 Task: Find connections with filter location Pierrefitte-sur-Seine with filter topic #Onlineadvertisingwith filter profile language Spanish with filter current company FactSet with filter school Shri Shankarlal Sundarbai Shasun Jain College for Women with filter industry Internet News with filter service category Date Entry with filter keywords title Assistant Manager
Action: Mouse moved to (494, 90)
Screenshot: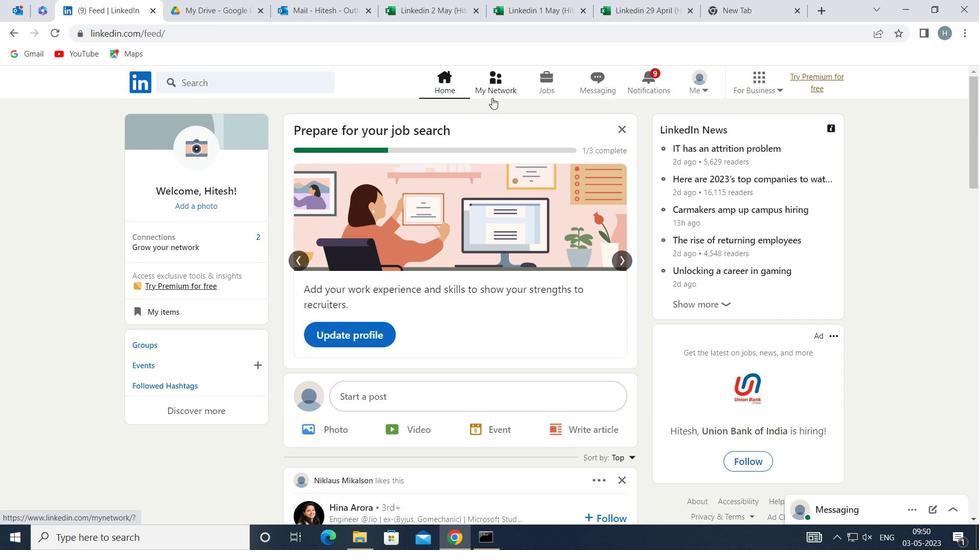 
Action: Mouse pressed left at (494, 90)
Screenshot: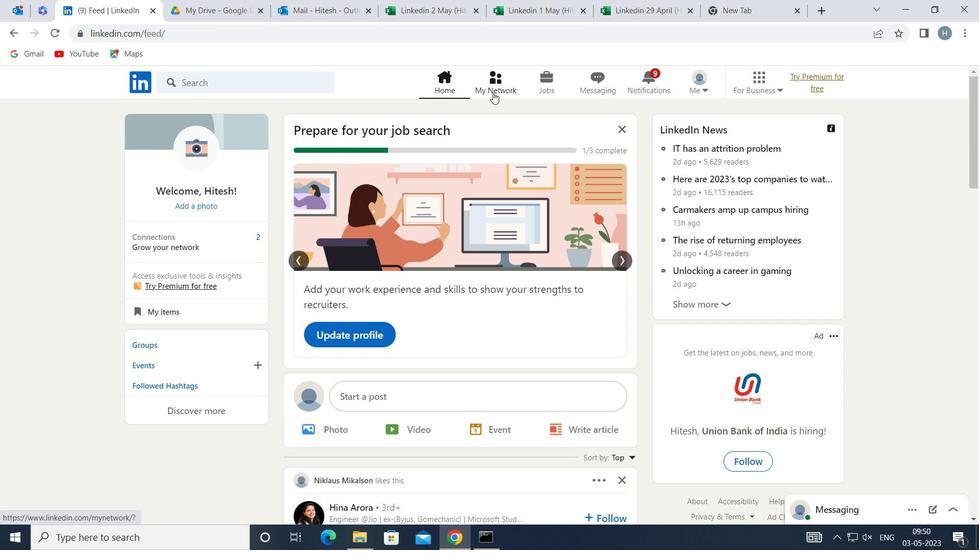 
Action: Mouse moved to (291, 154)
Screenshot: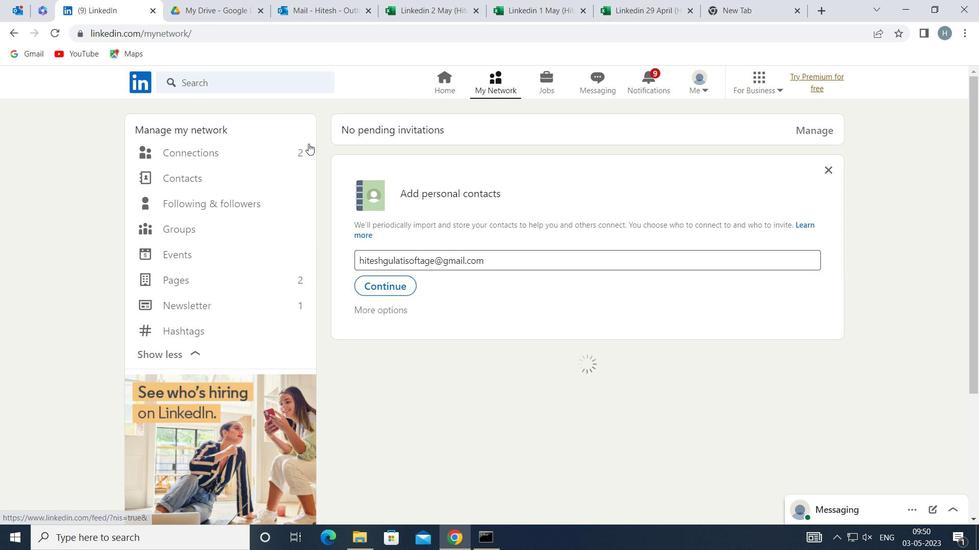 
Action: Mouse pressed left at (291, 154)
Screenshot: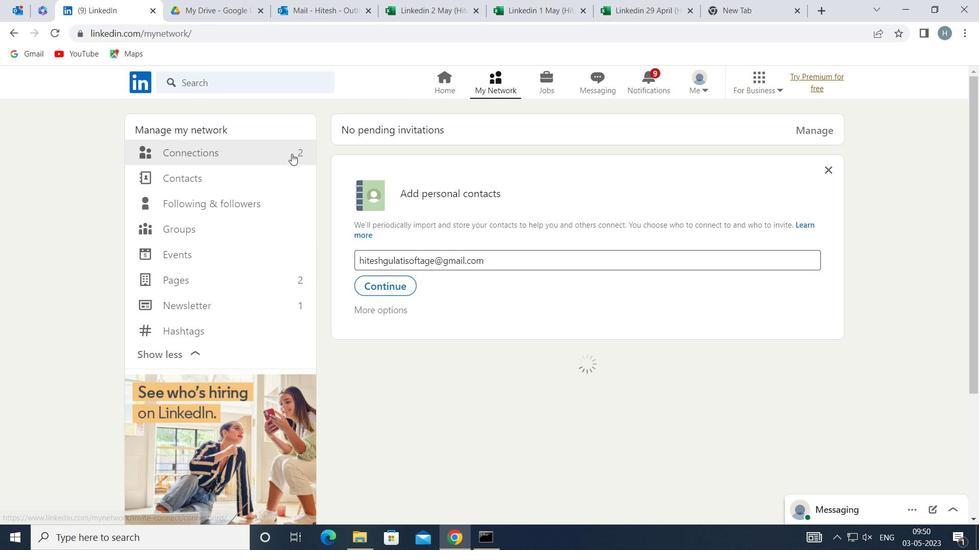 
Action: Mouse moved to (562, 154)
Screenshot: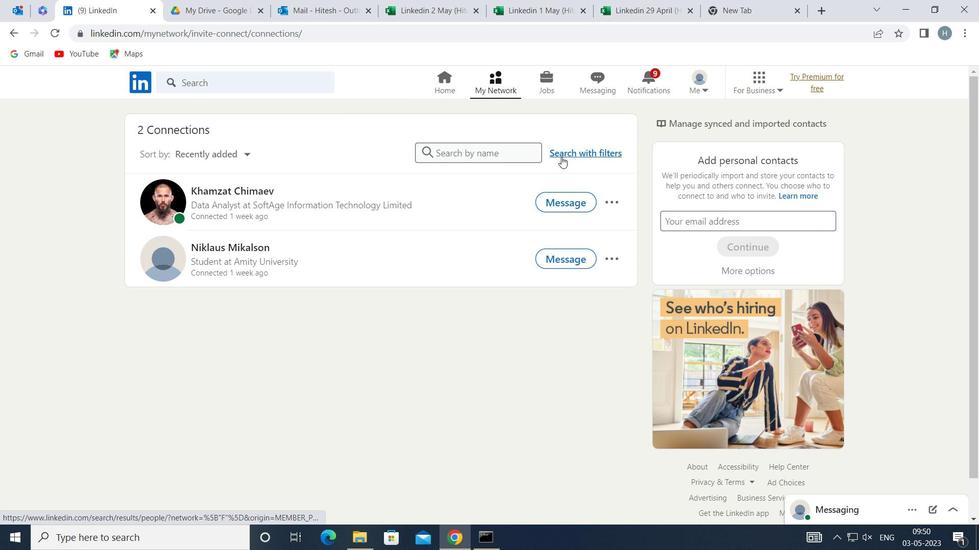 
Action: Mouse pressed left at (562, 154)
Screenshot: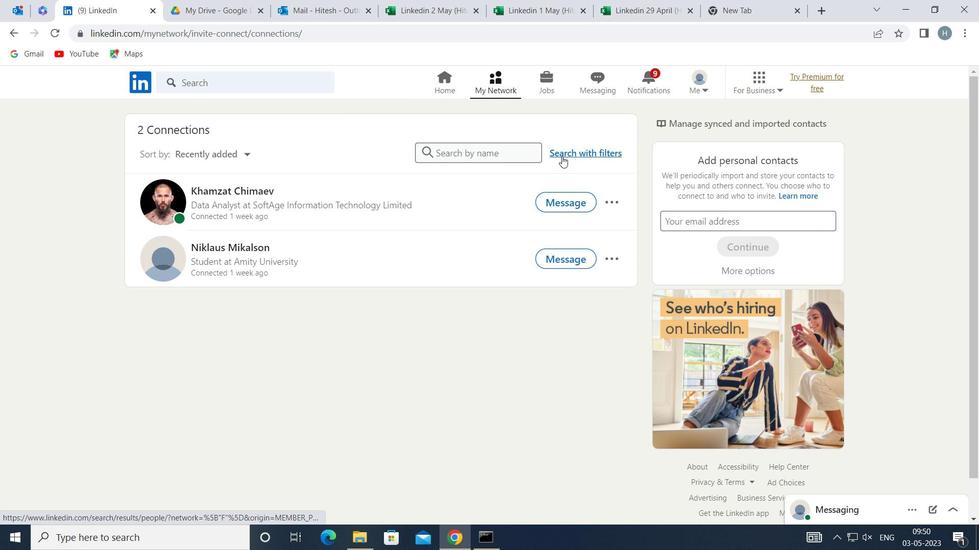 
Action: Mouse moved to (540, 124)
Screenshot: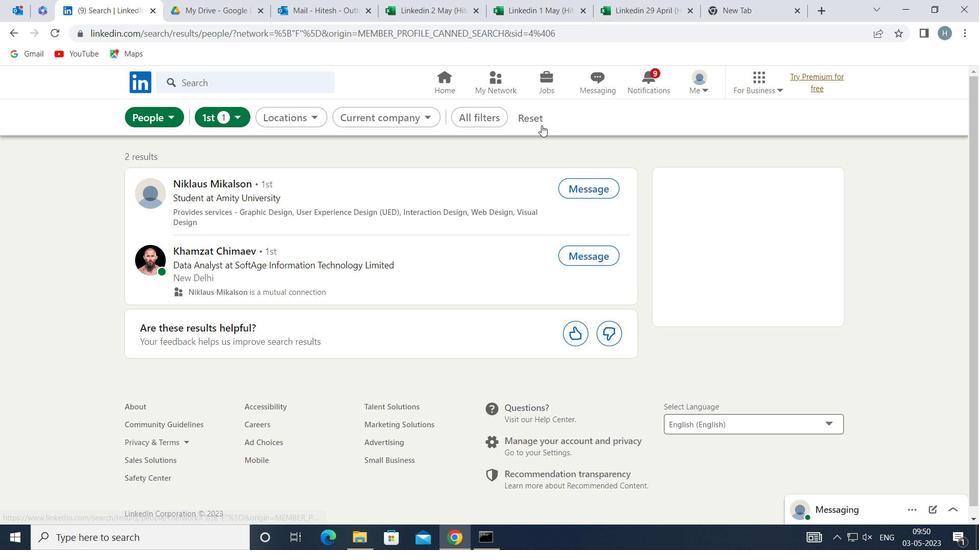 
Action: Mouse pressed left at (540, 124)
Screenshot: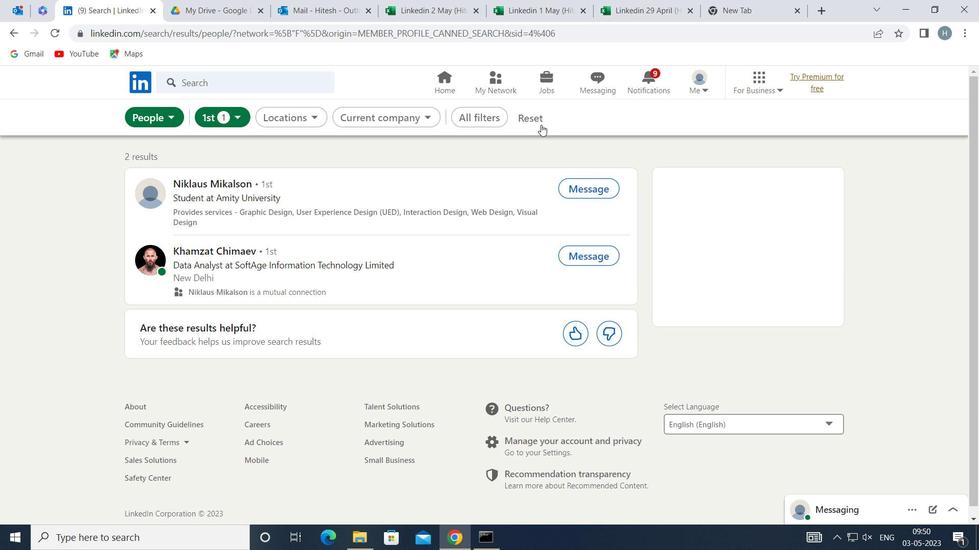 
Action: Mouse moved to (519, 120)
Screenshot: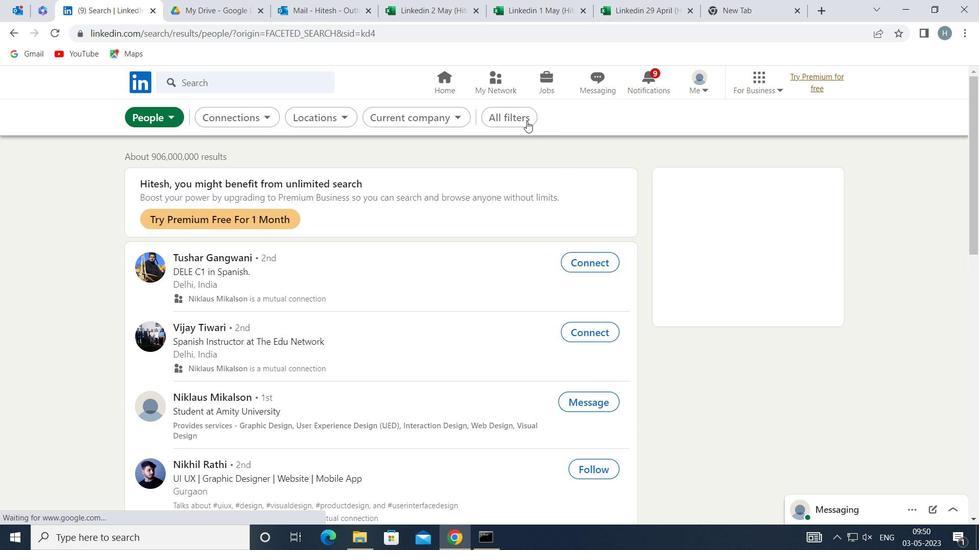 
Action: Mouse pressed left at (519, 120)
Screenshot: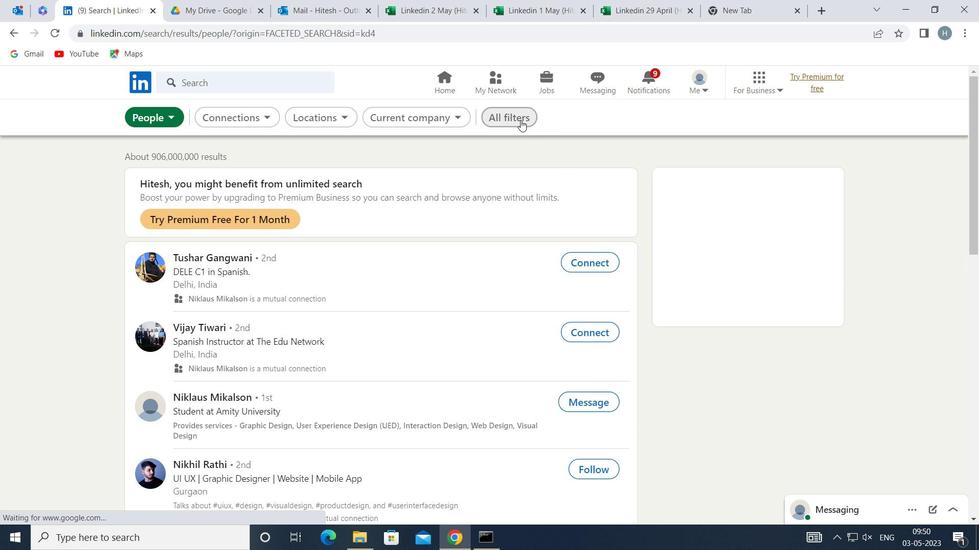 
Action: Mouse moved to (748, 294)
Screenshot: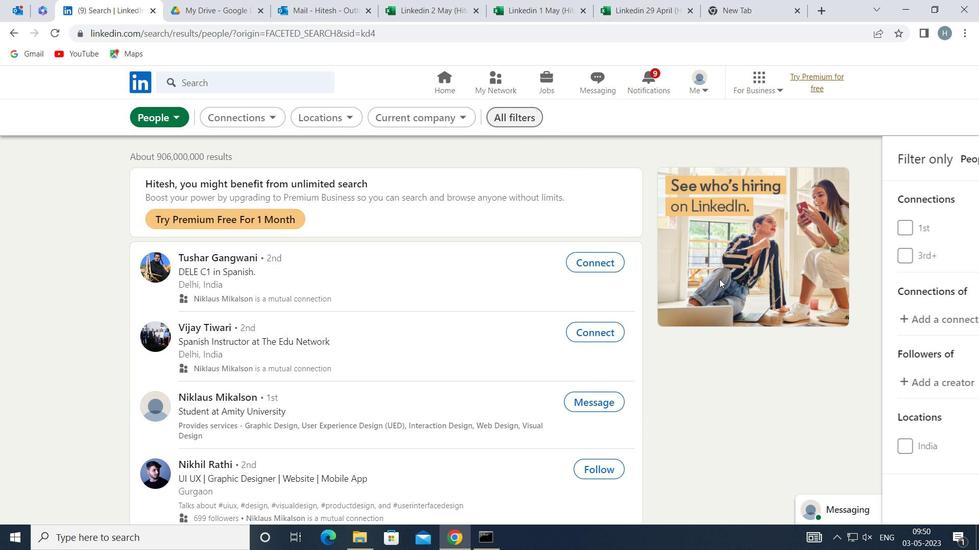 
Action: Mouse scrolled (748, 294) with delta (0, 0)
Screenshot: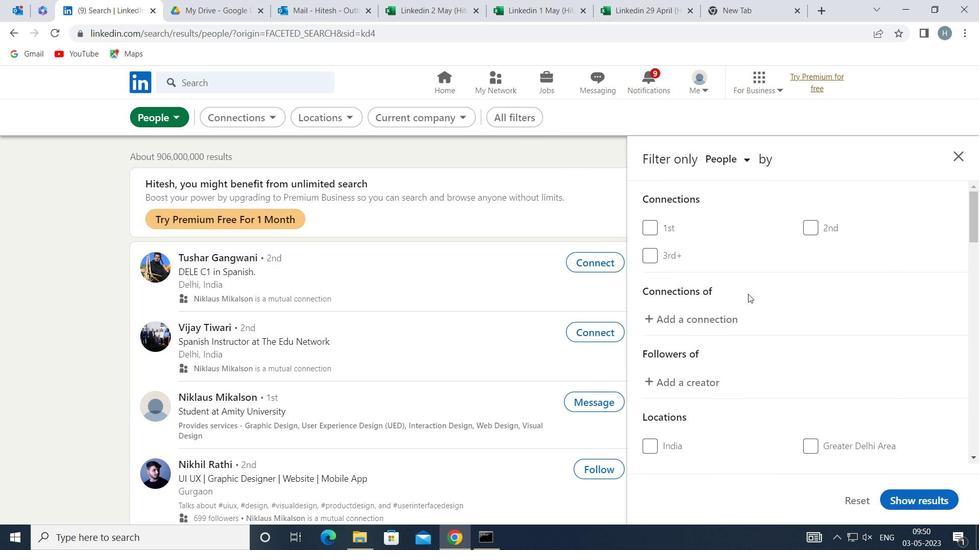 
Action: Mouse scrolled (748, 294) with delta (0, 0)
Screenshot: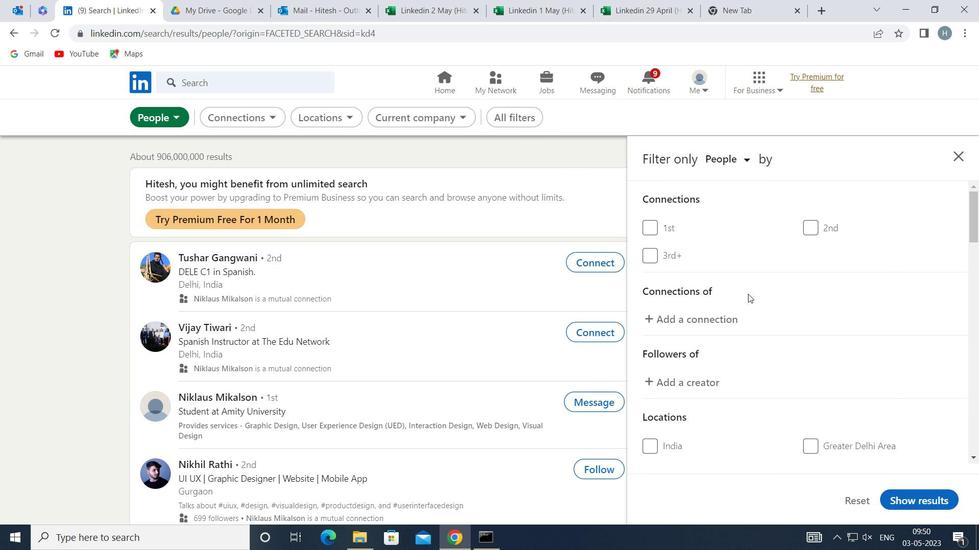 
Action: Mouse scrolled (748, 294) with delta (0, 0)
Screenshot: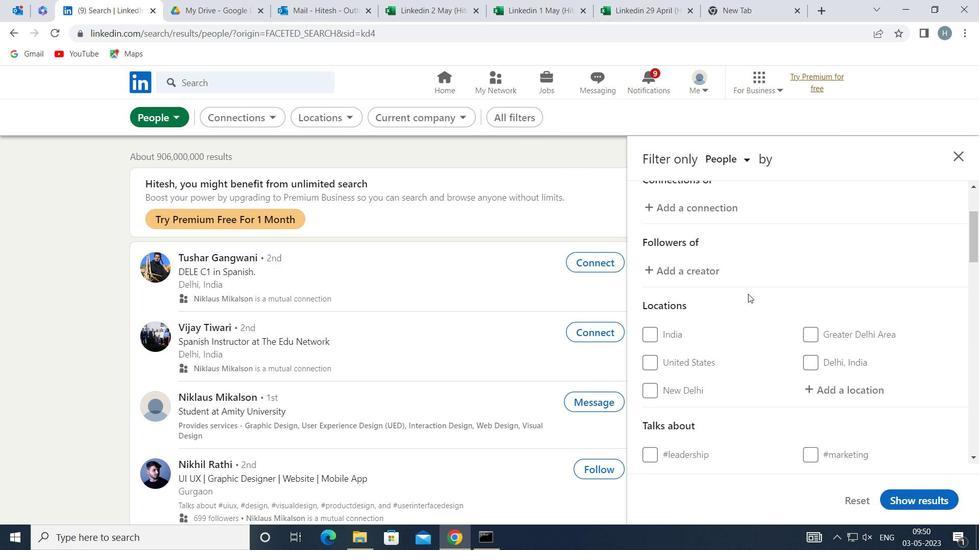 
Action: Mouse moved to (815, 302)
Screenshot: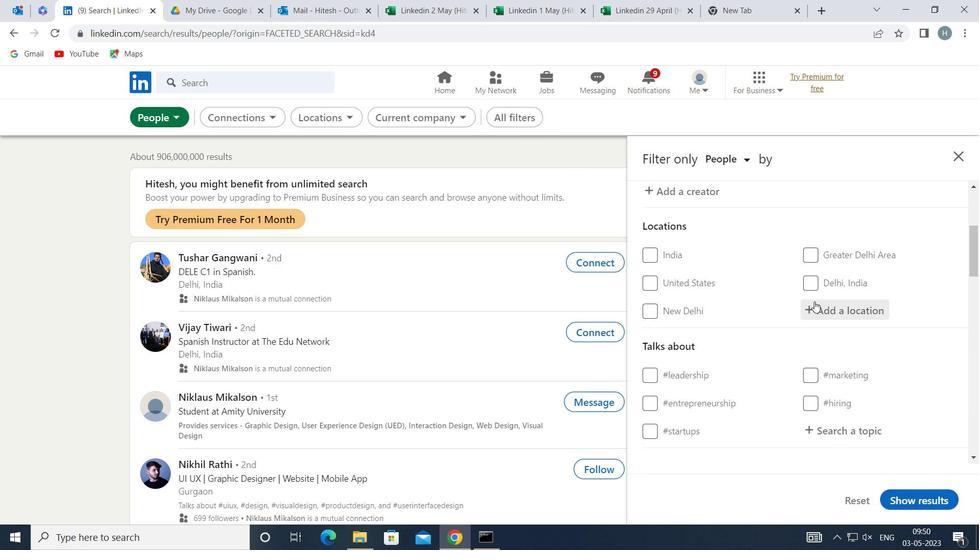 
Action: Mouse pressed left at (815, 302)
Screenshot: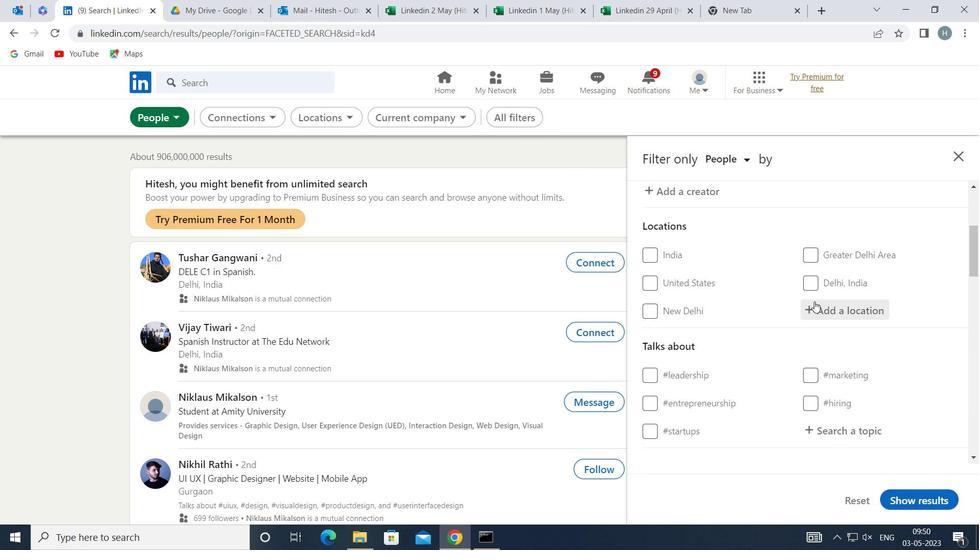 
Action: Key pressed <Key.shift>PI
Screenshot: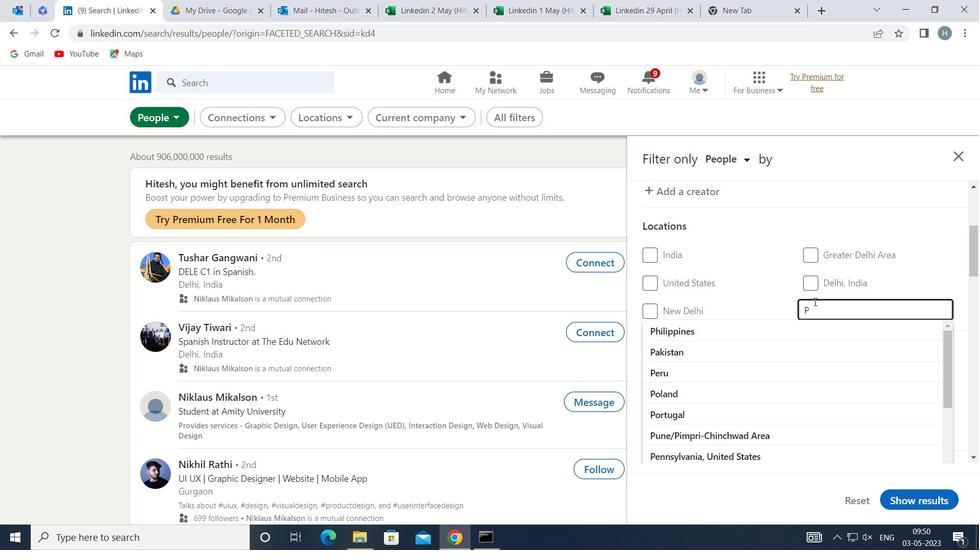 
Action: Mouse moved to (815, 302)
Screenshot: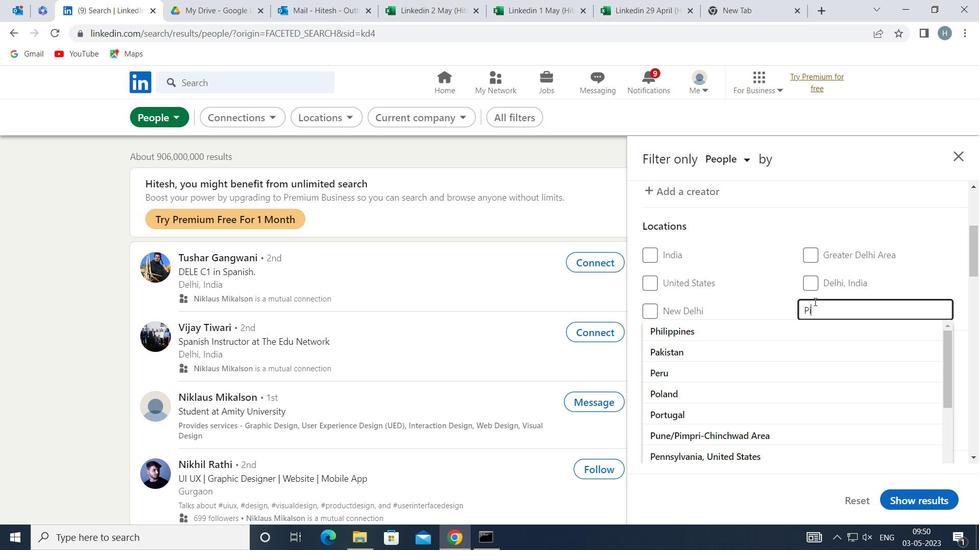 
Action: Key pressed ERREFITTE
Screenshot: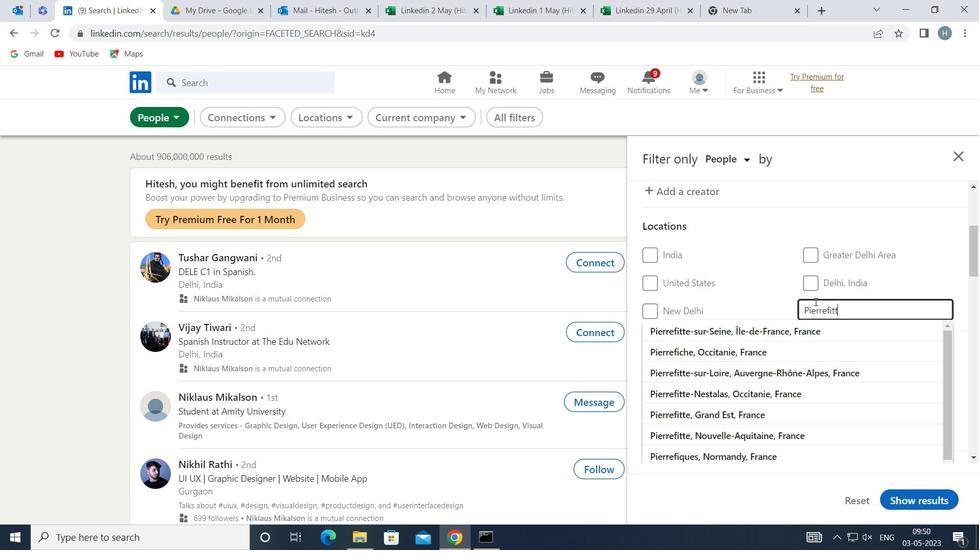 
Action: Mouse moved to (786, 325)
Screenshot: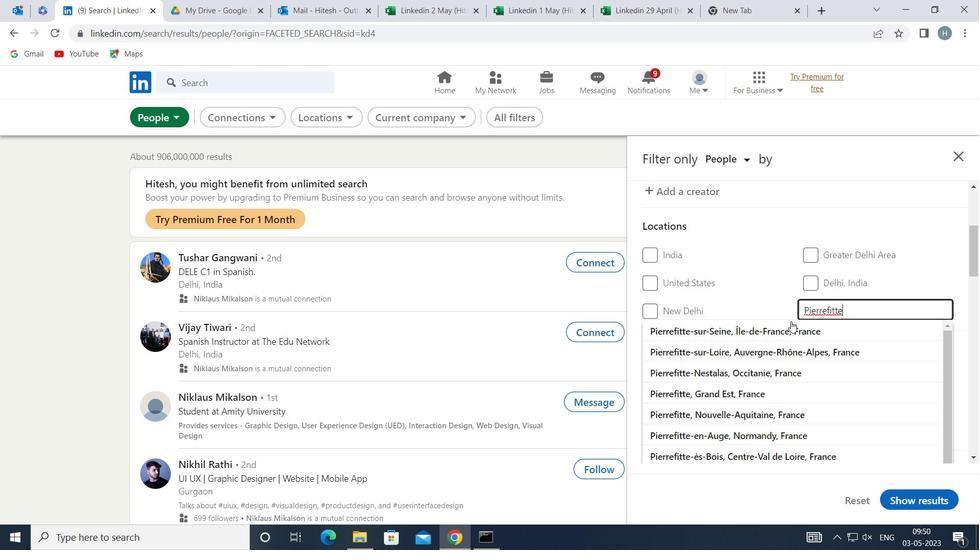 
Action: Mouse pressed left at (786, 325)
Screenshot: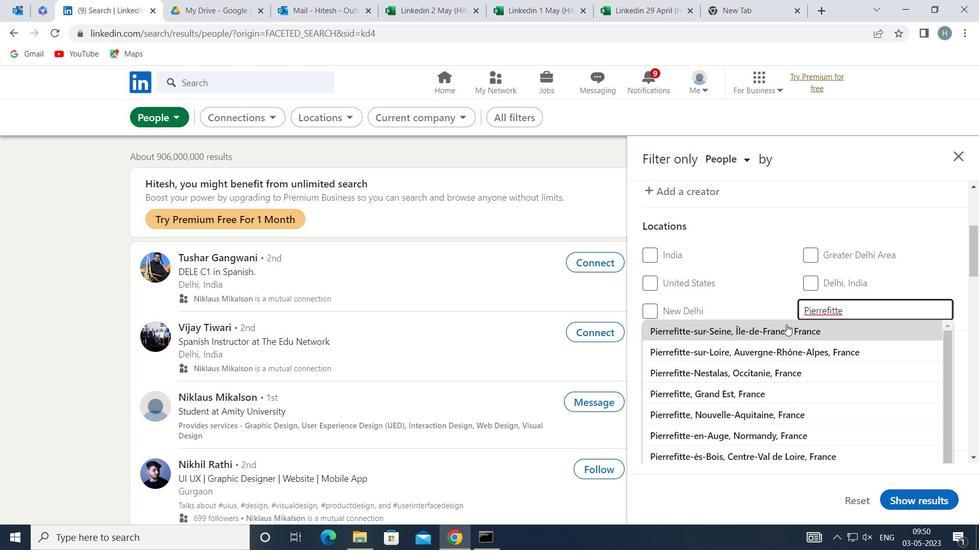 
Action: Mouse moved to (777, 312)
Screenshot: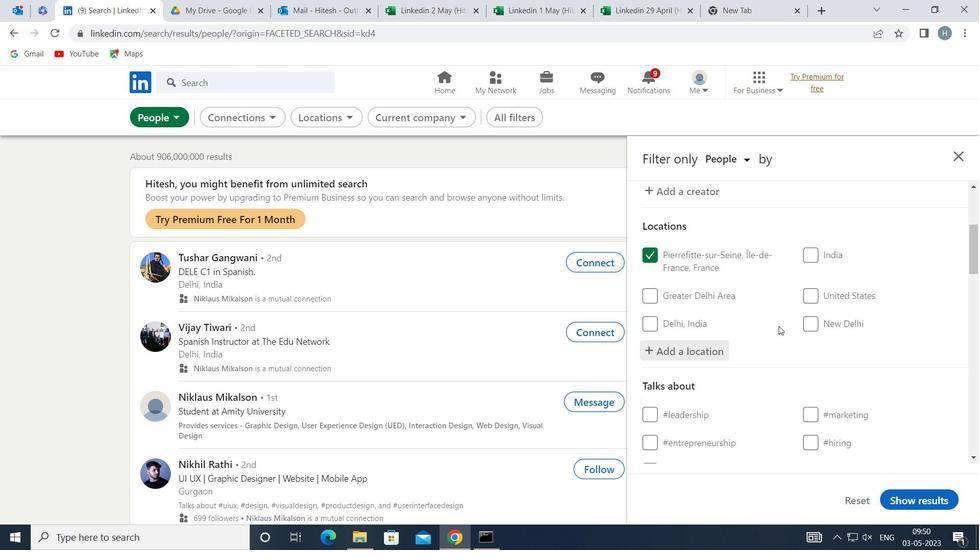 
Action: Mouse scrolled (777, 311) with delta (0, 0)
Screenshot: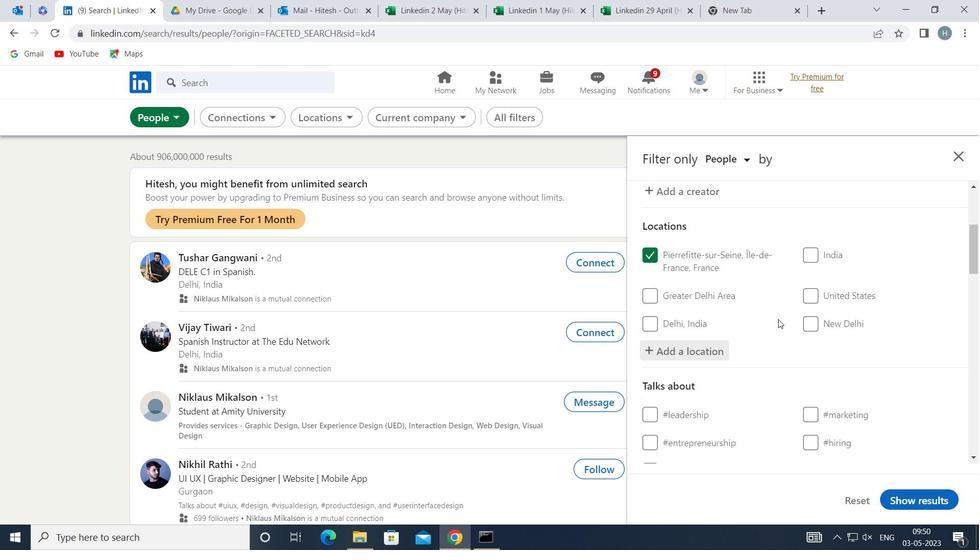 
Action: Mouse scrolled (777, 311) with delta (0, 0)
Screenshot: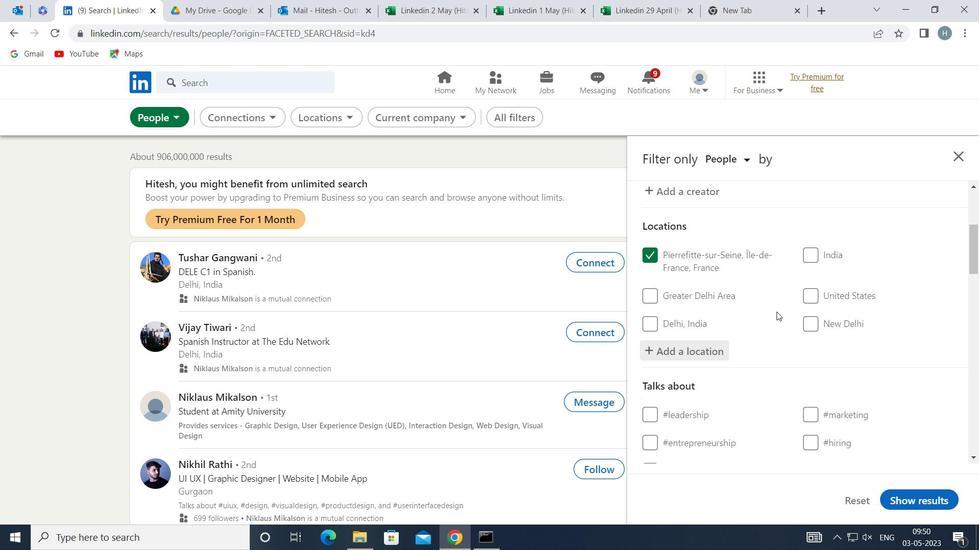 
Action: Mouse moved to (825, 345)
Screenshot: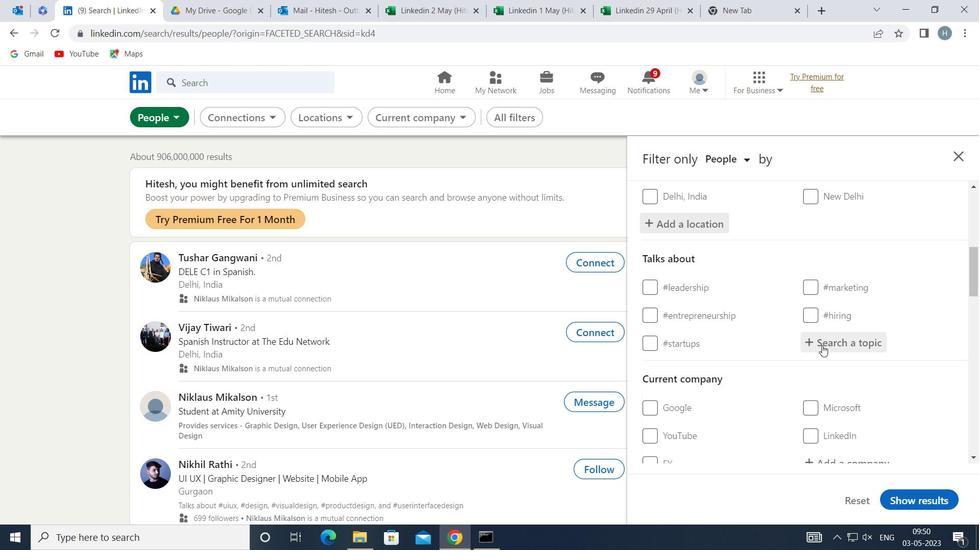 
Action: Mouse pressed left at (825, 345)
Screenshot: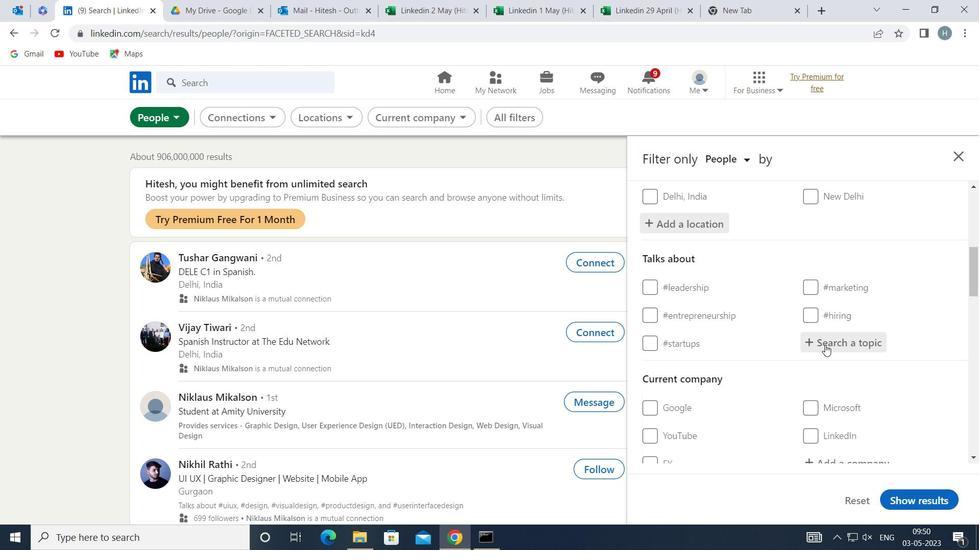 
Action: Key pressed <Key.shift>ONLINEADVERTI
Screenshot: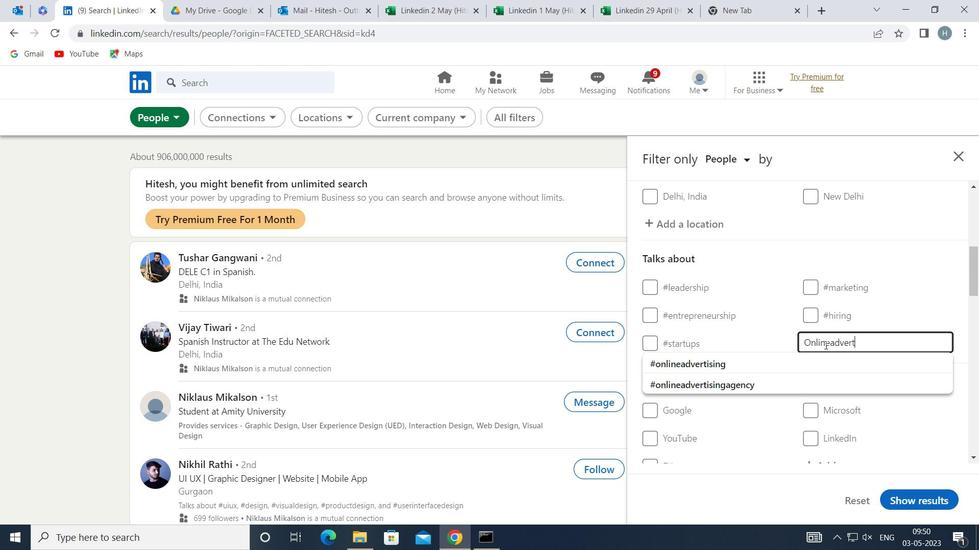 
Action: Mouse moved to (775, 358)
Screenshot: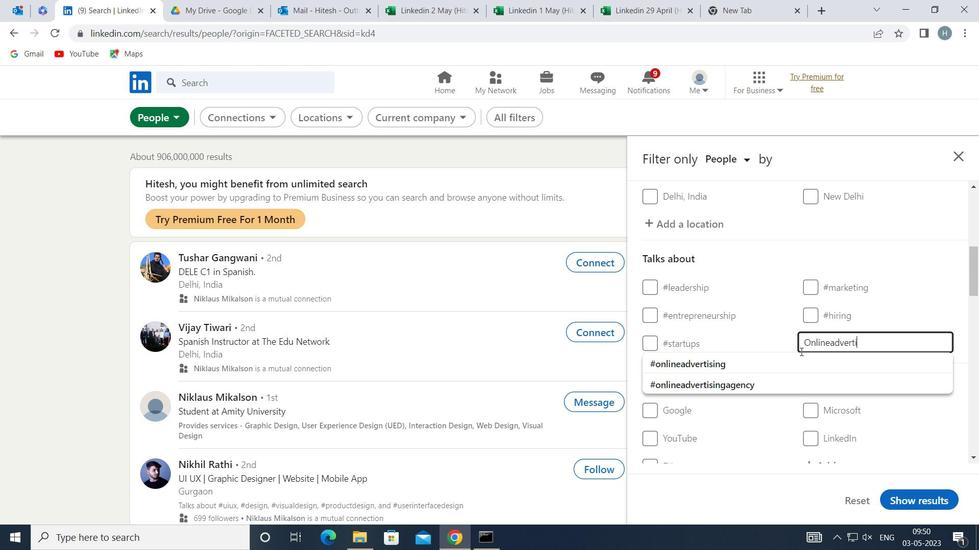 
Action: Mouse pressed left at (775, 358)
Screenshot: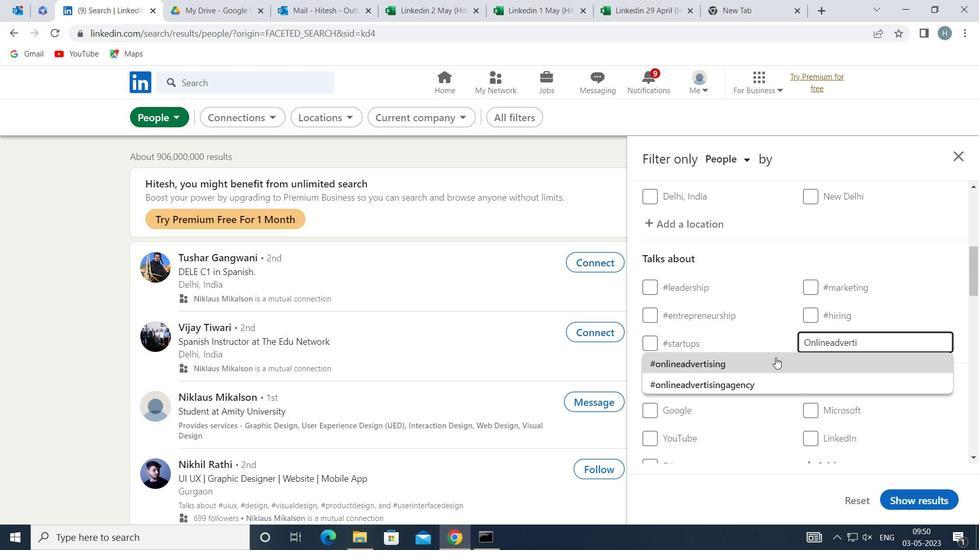 
Action: Mouse moved to (765, 347)
Screenshot: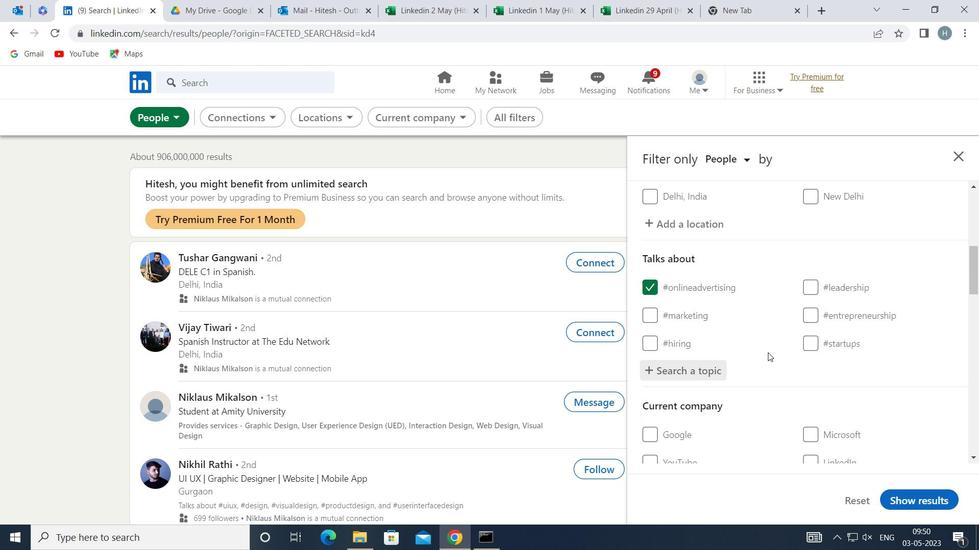 
Action: Mouse scrolled (765, 347) with delta (0, 0)
Screenshot: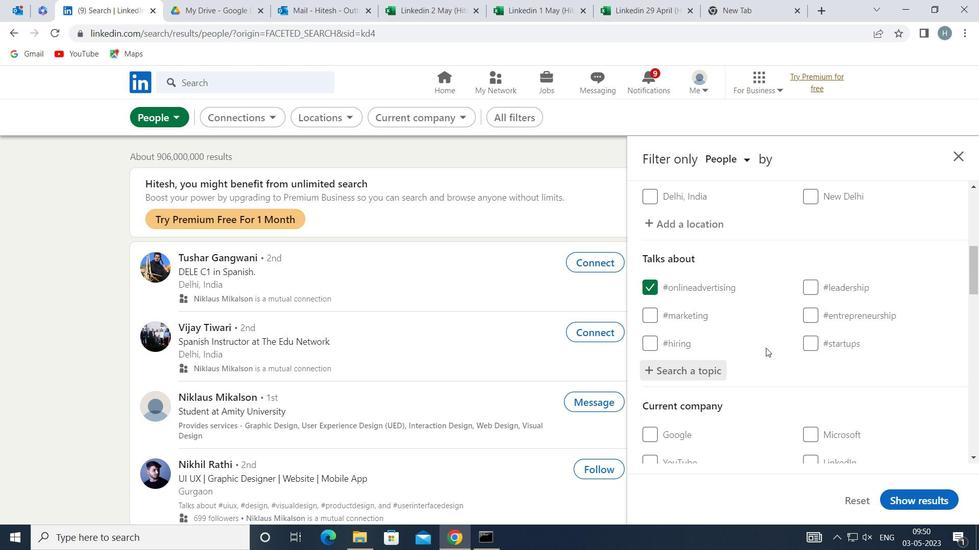 
Action: Mouse scrolled (765, 347) with delta (0, 0)
Screenshot: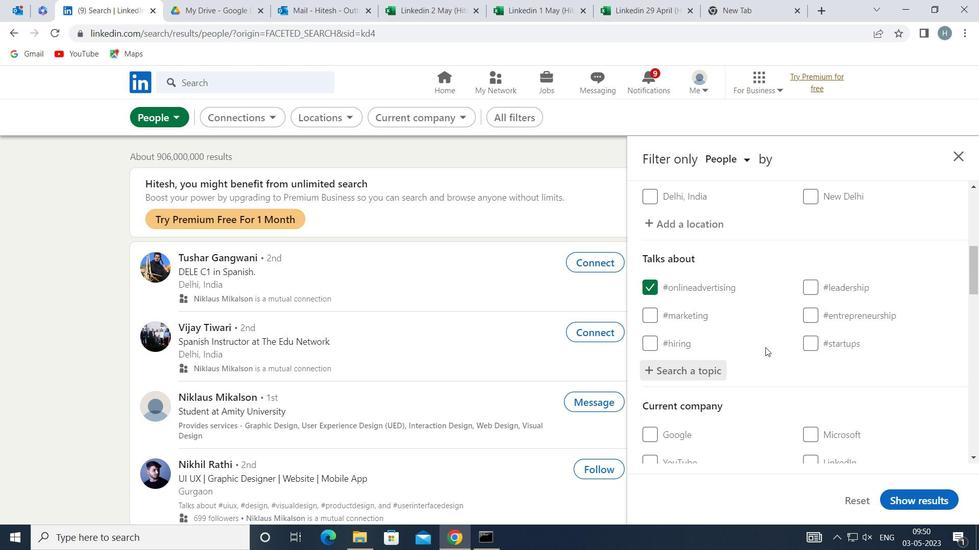 
Action: Mouse scrolled (765, 347) with delta (0, 0)
Screenshot: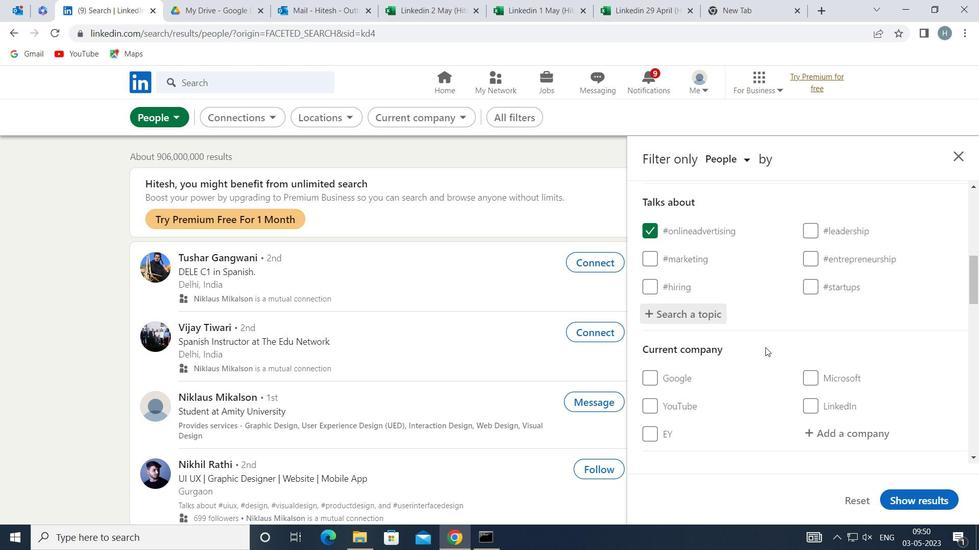 
Action: Mouse moved to (764, 347)
Screenshot: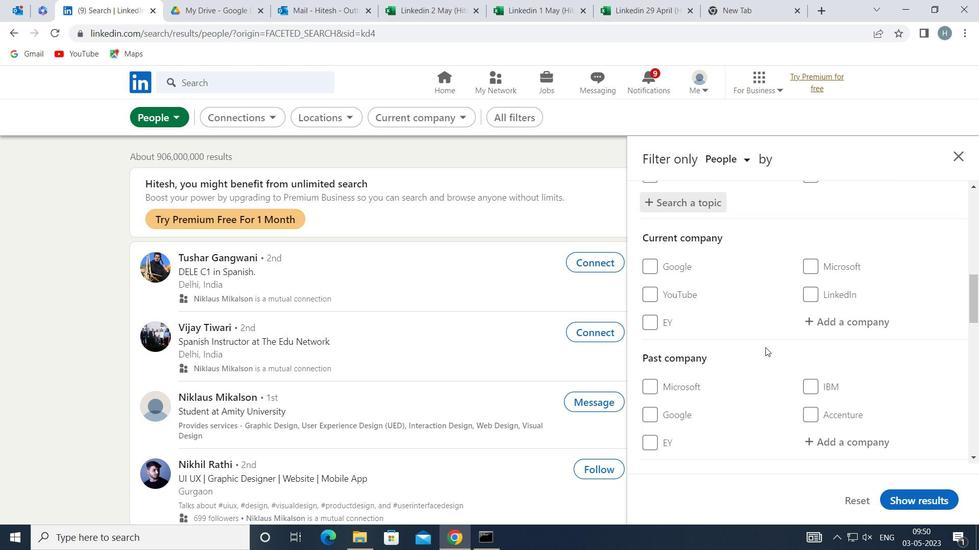 
Action: Mouse scrolled (764, 347) with delta (0, 0)
Screenshot: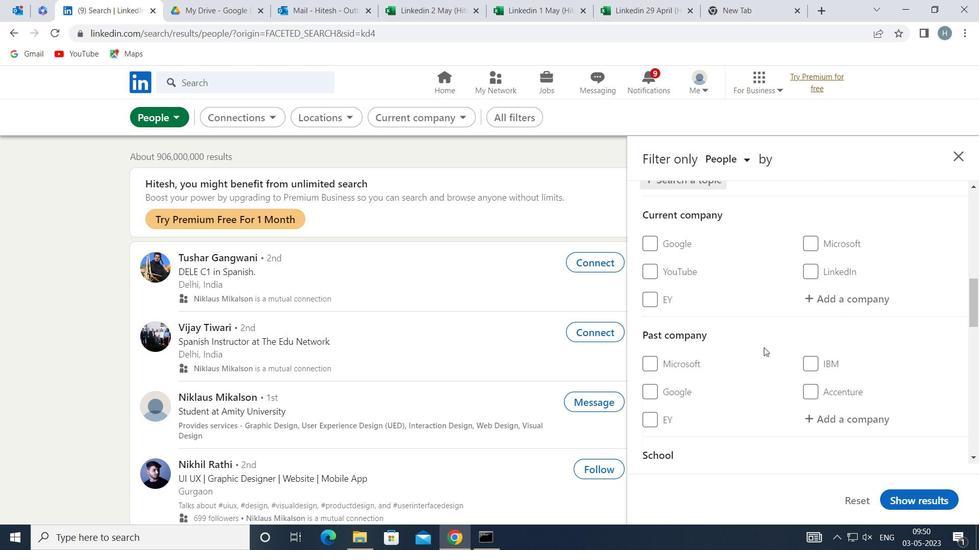 
Action: Mouse scrolled (764, 347) with delta (0, 0)
Screenshot: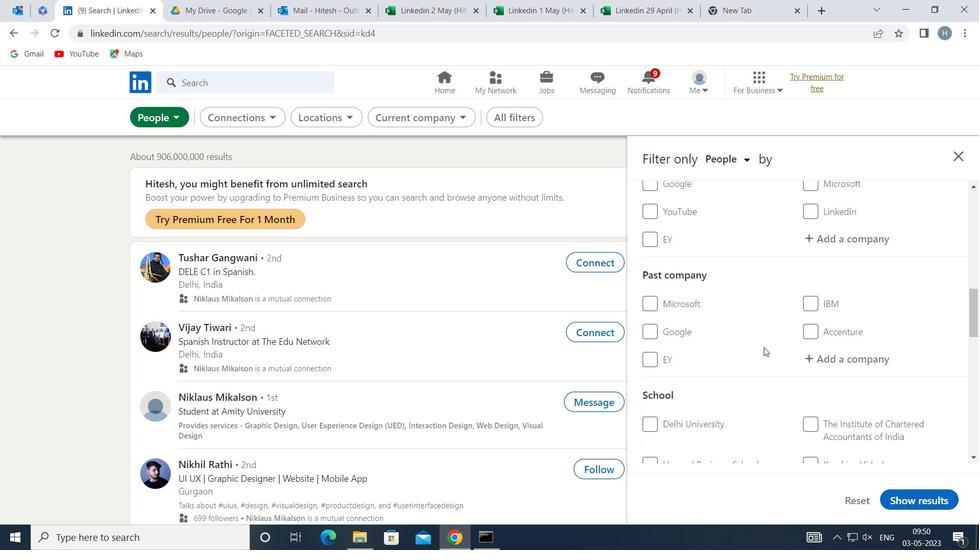 
Action: Mouse scrolled (764, 347) with delta (0, 0)
Screenshot: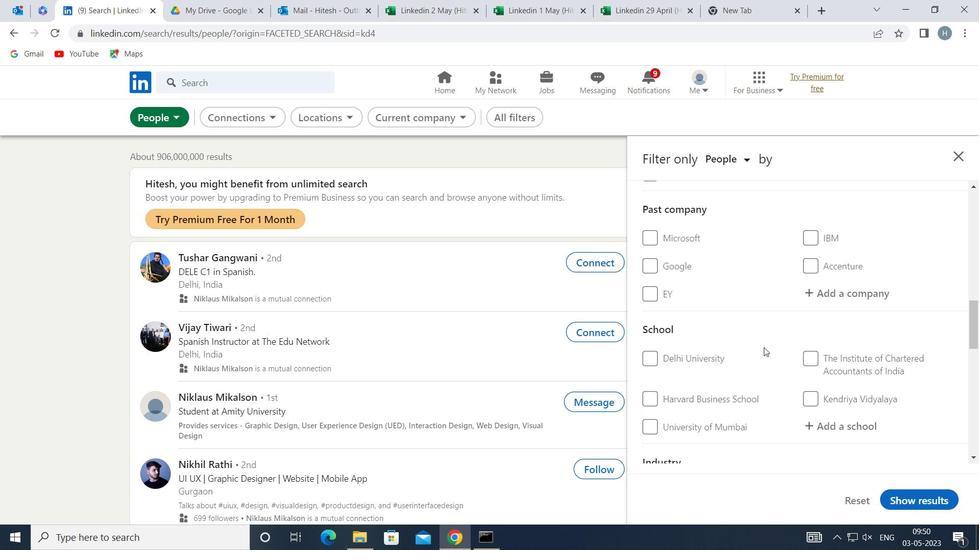 
Action: Mouse scrolled (764, 347) with delta (0, 0)
Screenshot: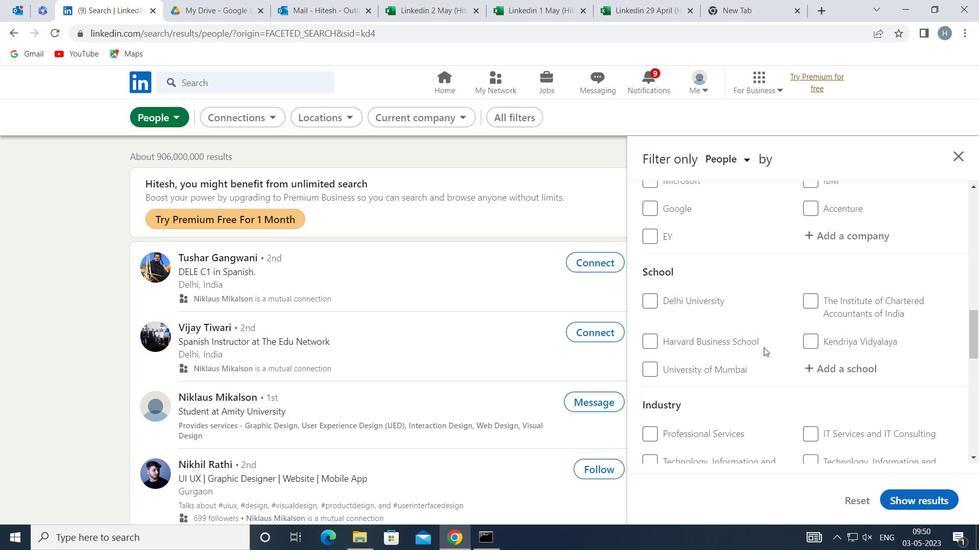
Action: Mouse scrolled (764, 347) with delta (0, 0)
Screenshot: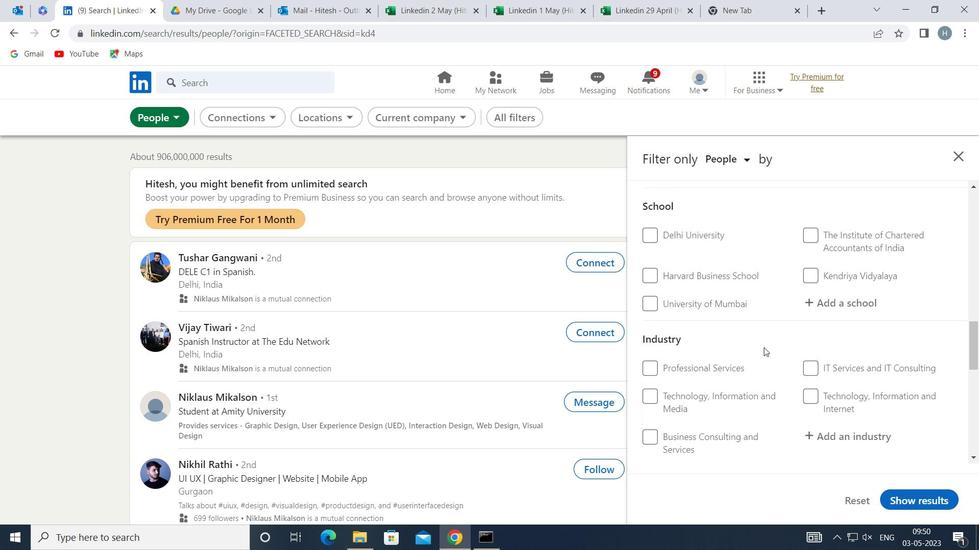 
Action: Mouse scrolled (764, 347) with delta (0, 0)
Screenshot: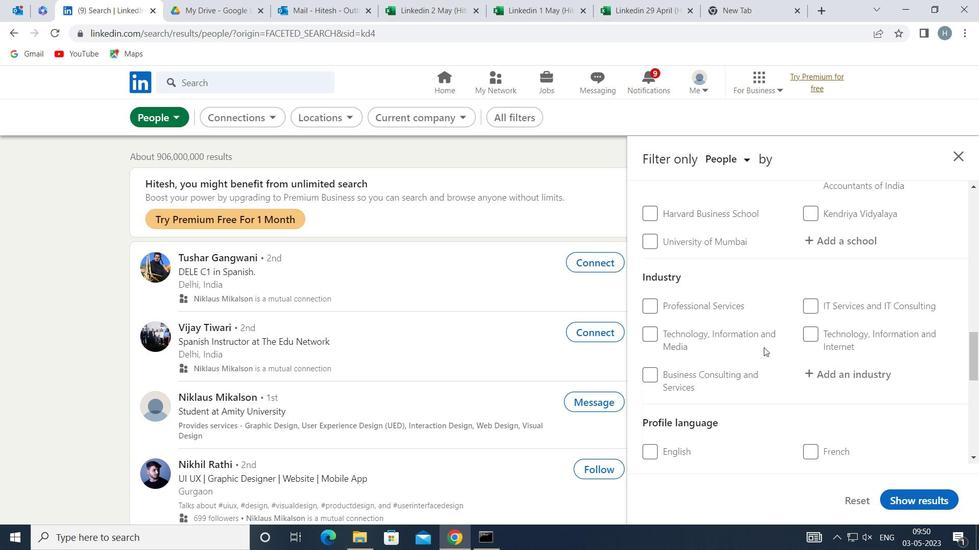 
Action: Mouse scrolled (764, 347) with delta (0, 0)
Screenshot: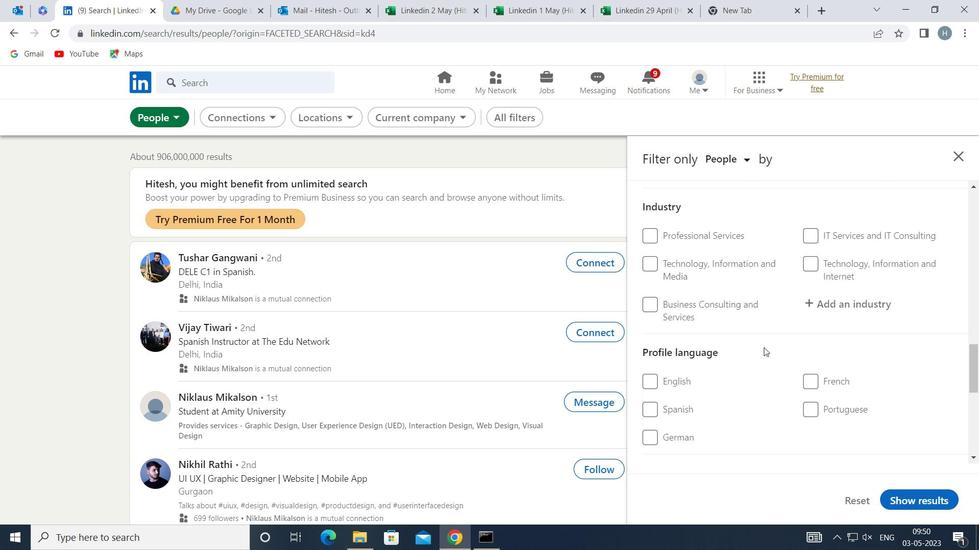 
Action: Mouse moved to (654, 345)
Screenshot: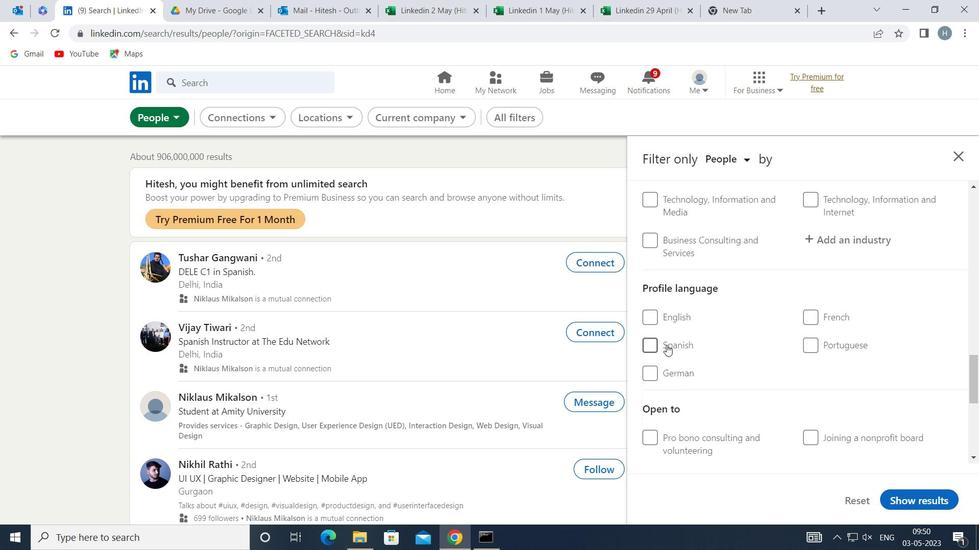 
Action: Mouse pressed left at (654, 345)
Screenshot: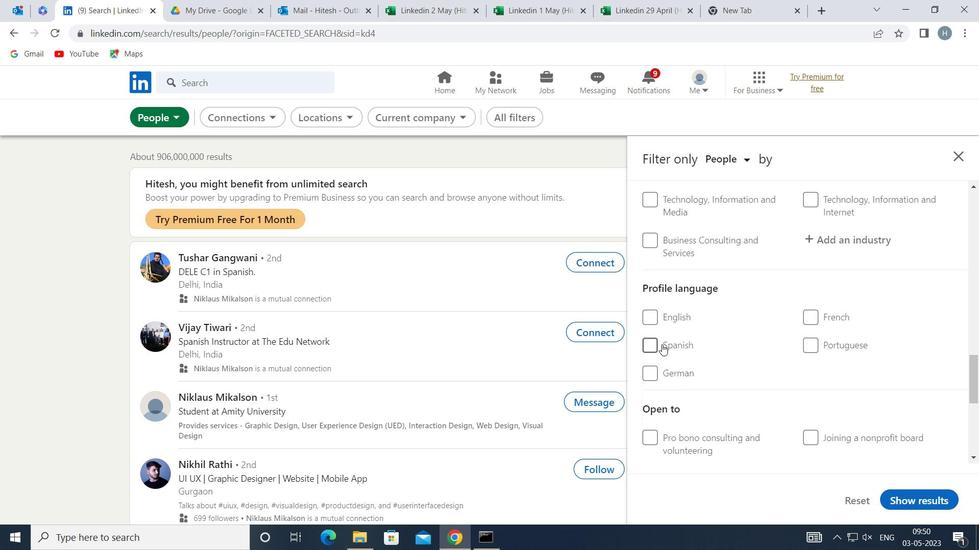 
Action: Mouse moved to (755, 345)
Screenshot: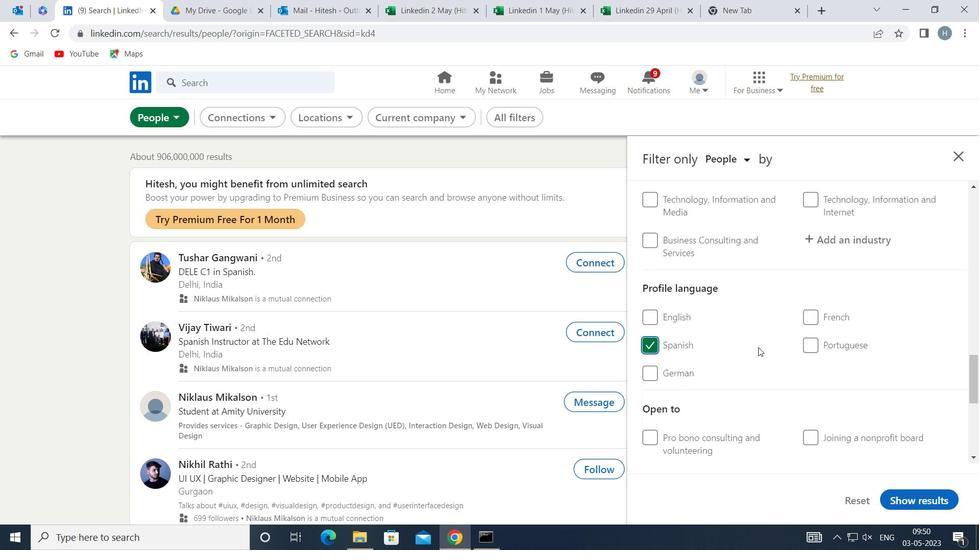 
Action: Mouse scrolled (755, 346) with delta (0, 0)
Screenshot: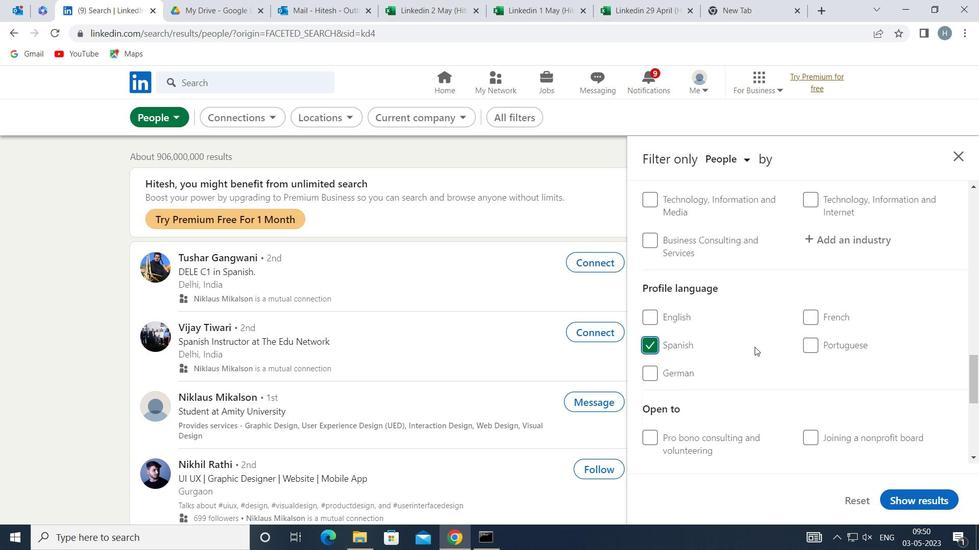 
Action: Mouse moved to (755, 345)
Screenshot: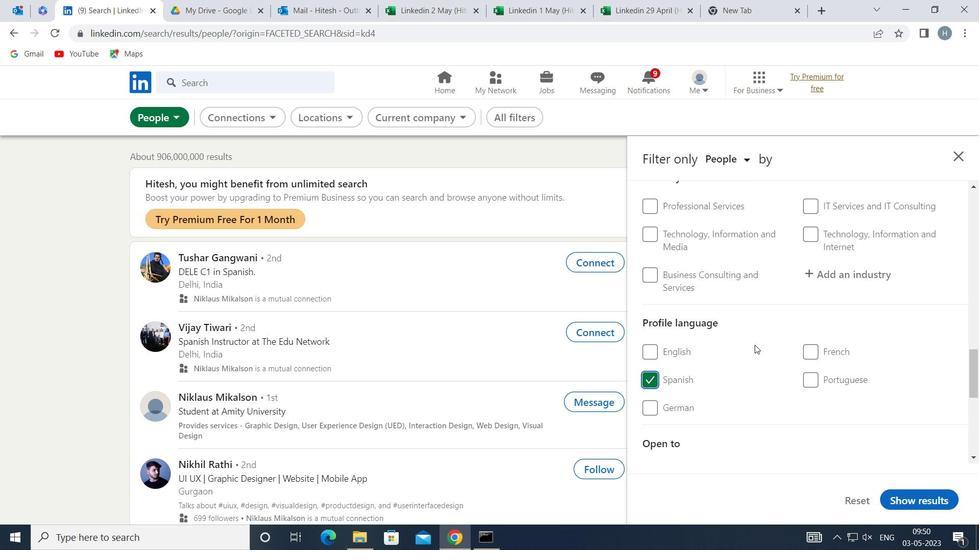 
Action: Mouse scrolled (755, 345) with delta (0, 0)
Screenshot: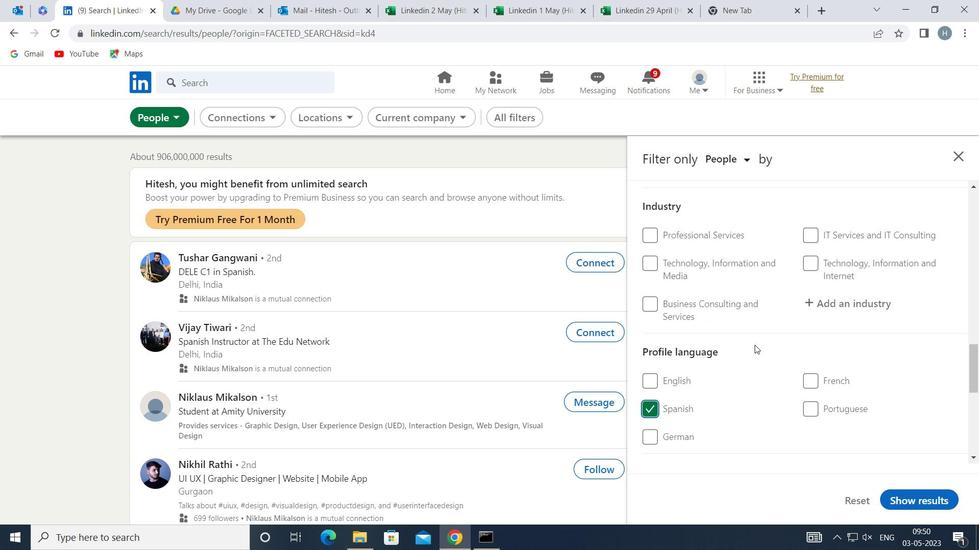 
Action: Mouse scrolled (755, 345) with delta (0, 0)
Screenshot: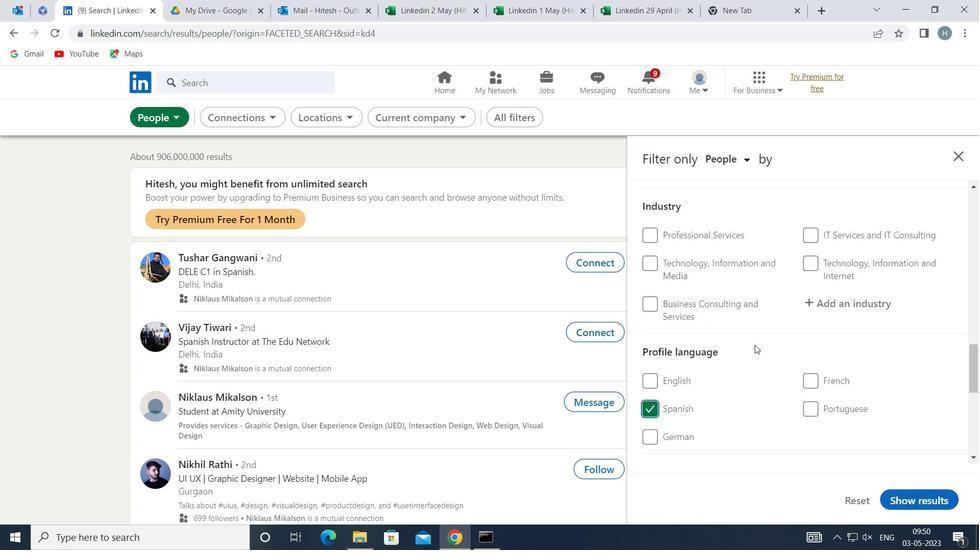 
Action: Mouse scrolled (755, 345) with delta (0, 0)
Screenshot: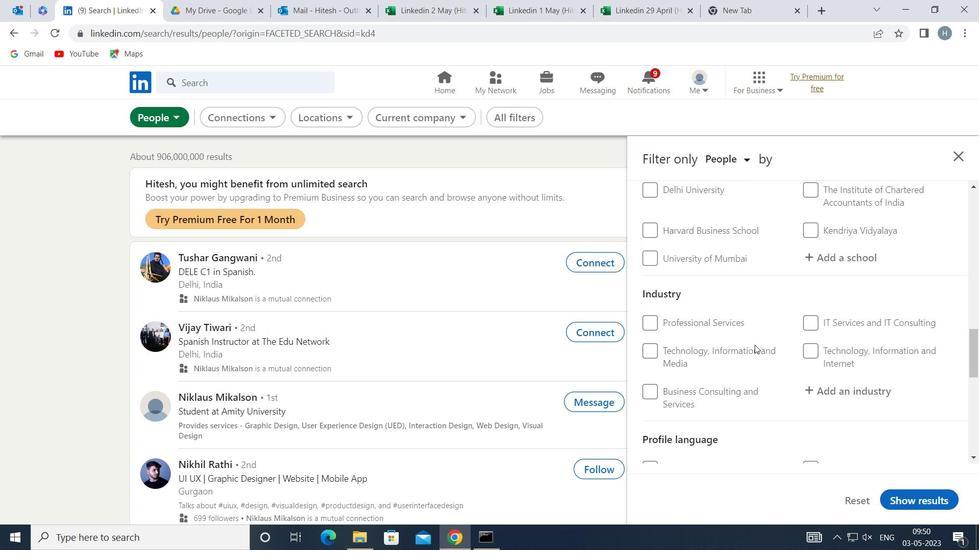 
Action: Mouse scrolled (755, 345) with delta (0, 0)
Screenshot: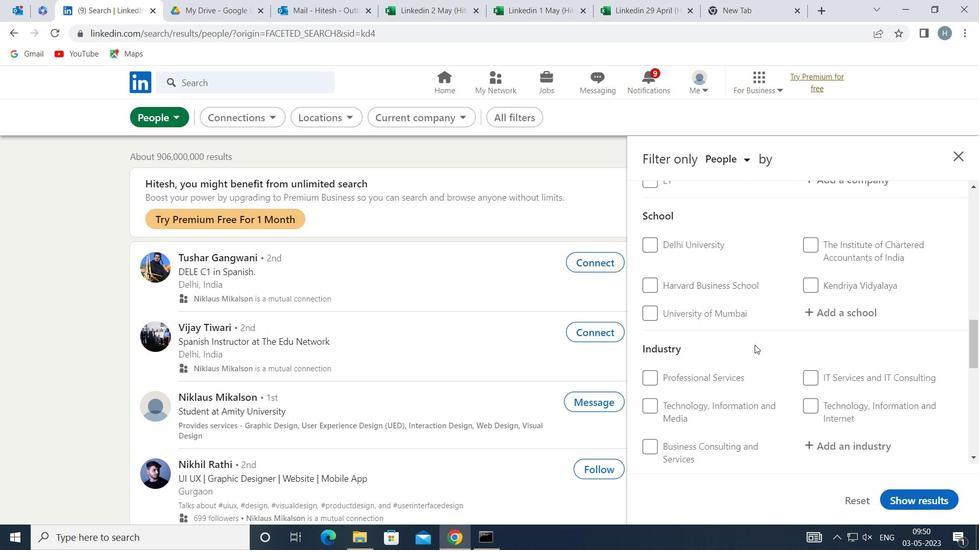 
Action: Mouse scrolled (755, 345) with delta (0, 0)
Screenshot: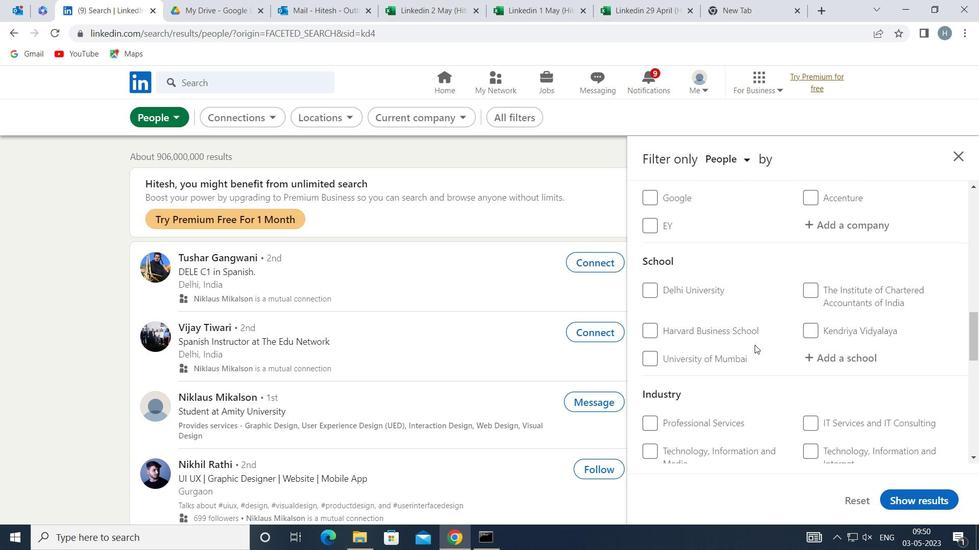 
Action: Mouse scrolled (755, 345) with delta (0, 0)
Screenshot: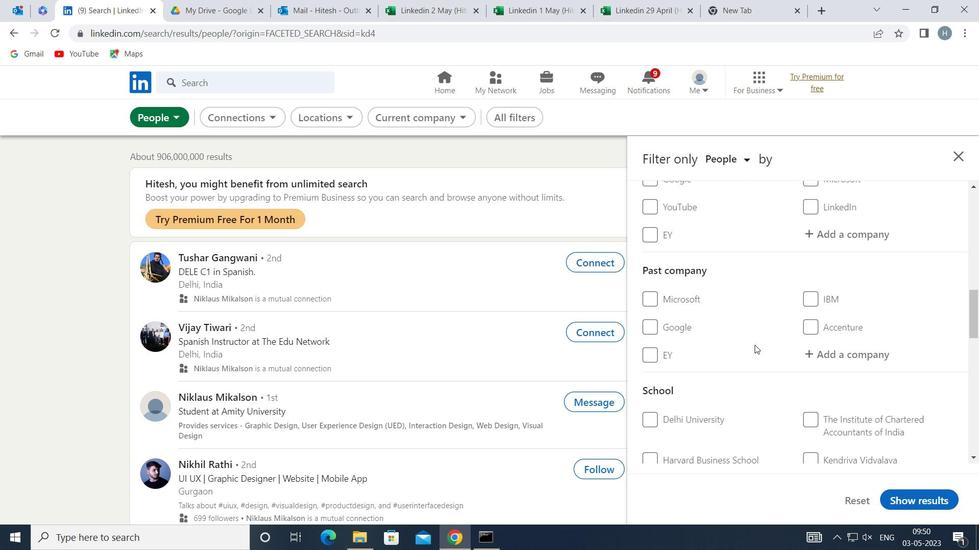 
Action: Mouse scrolled (755, 345) with delta (0, 0)
Screenshot: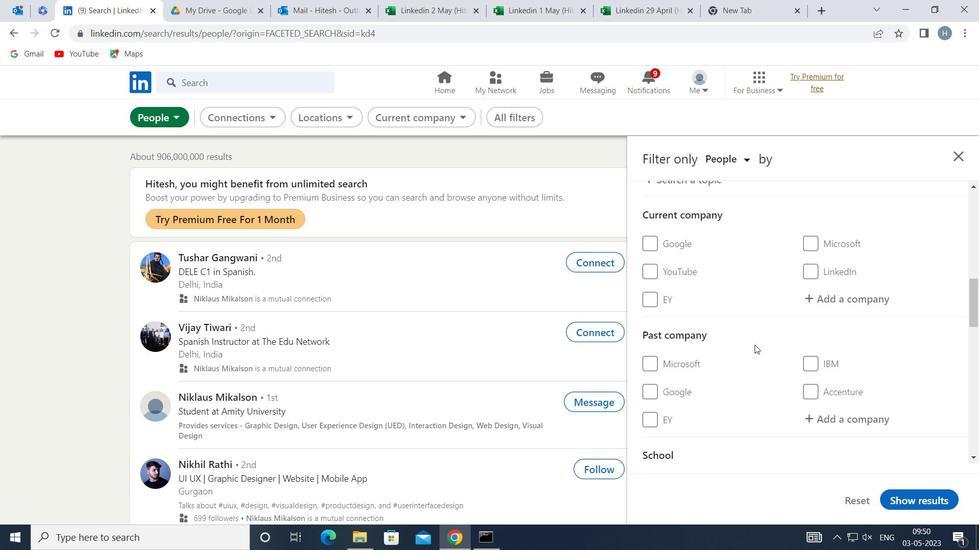 
Action: Mouse moved to (822, 361)
Screenshot: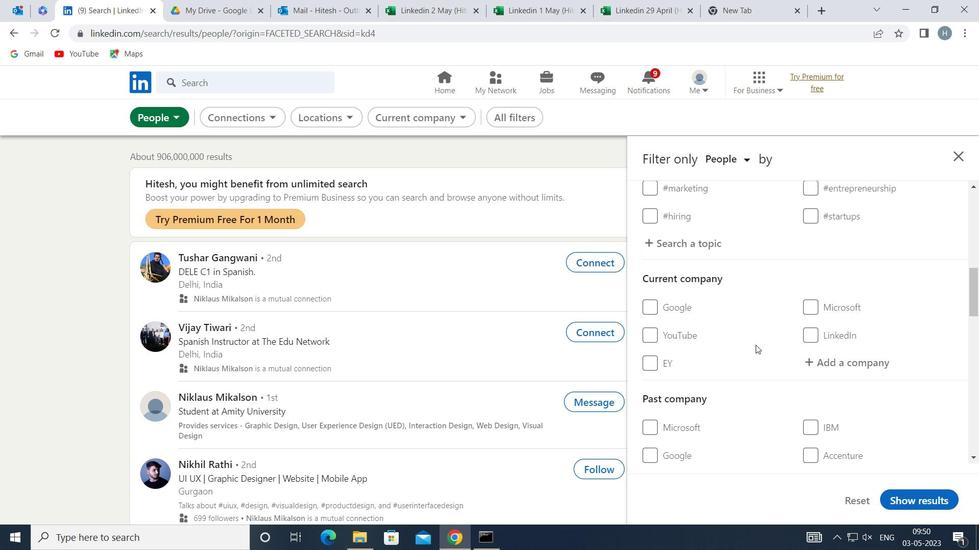 
Action: Mouse pressed left at (822, 361)
Screenshot: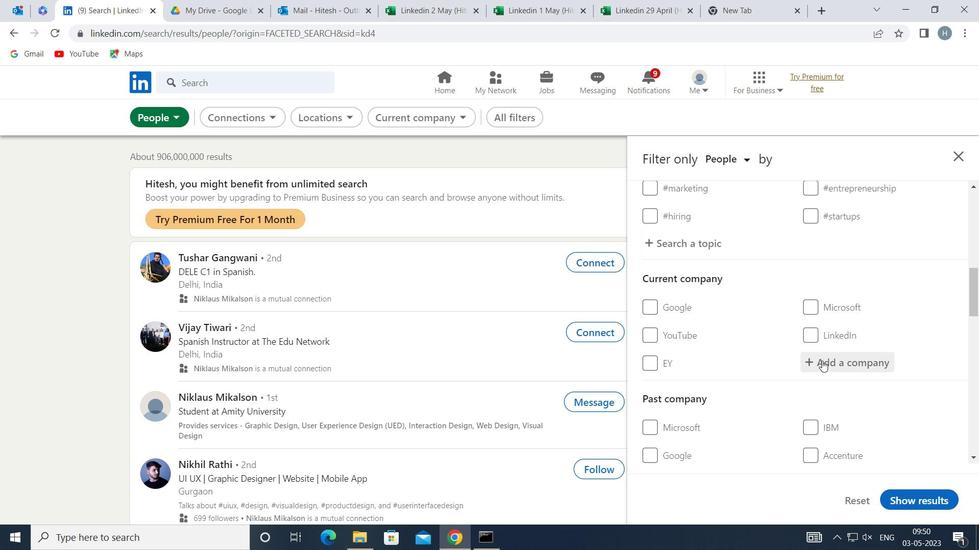 
Action: Key pressed <Key.shift><Key.shift><Key.shift><Key.shift><Key.shift><Key.shift><Key.shift>FACT<Key.shift>SET
Screenshot: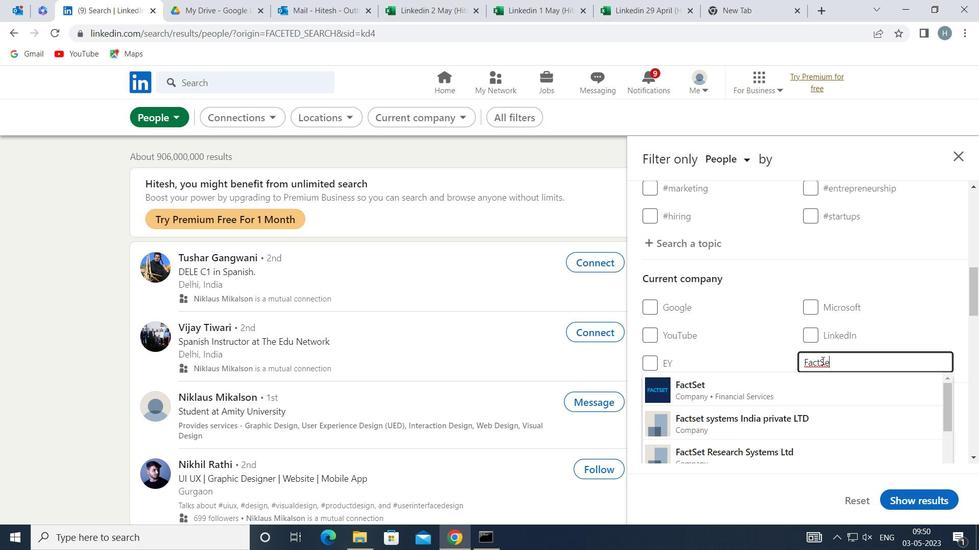 
Action: Mouse moved to (805, 380)
Screenshot: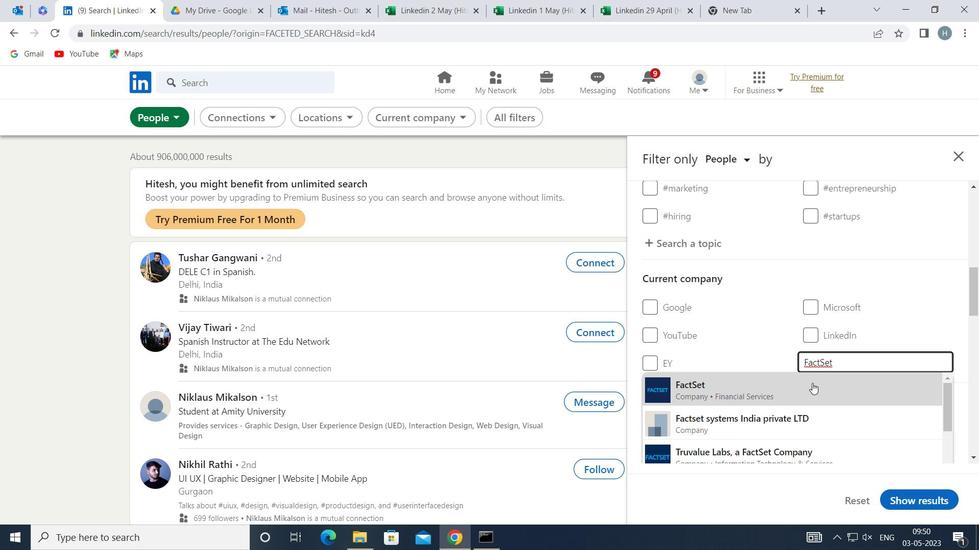 
Action: Mouse pressed left at (805, 380)
Screenshot: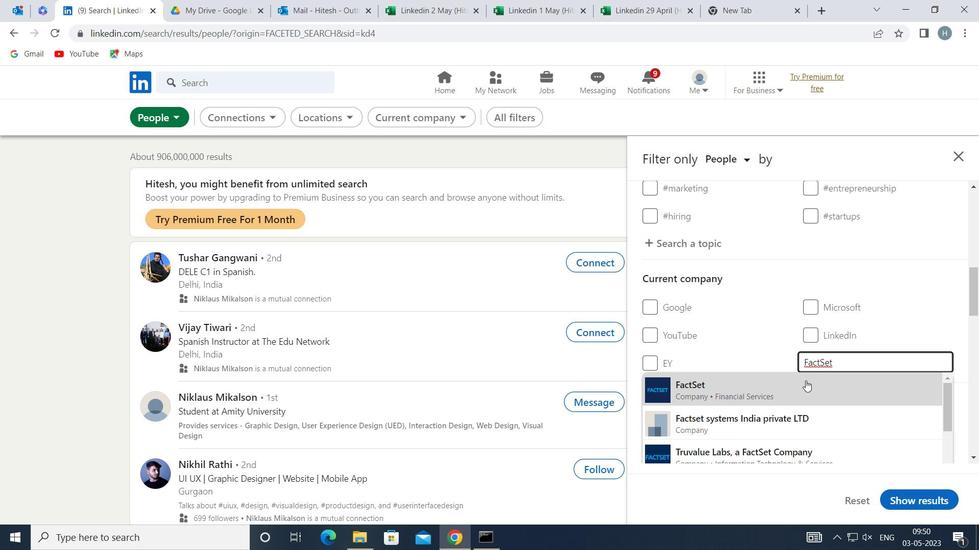 
Action: Mouse moved to (779, 354)
Screenshot: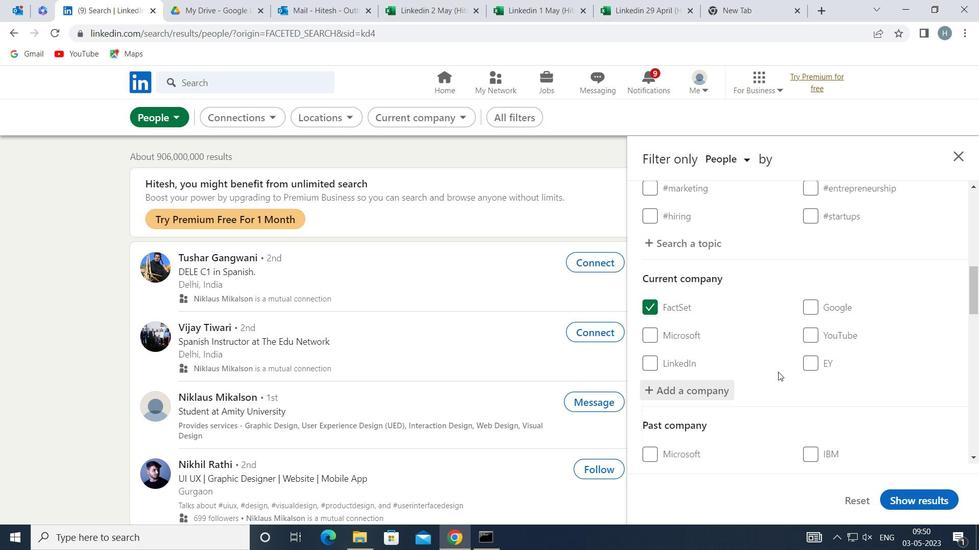 
Action: Mouse scrolled (779, 354) with delta (0, 0)
Screenshot: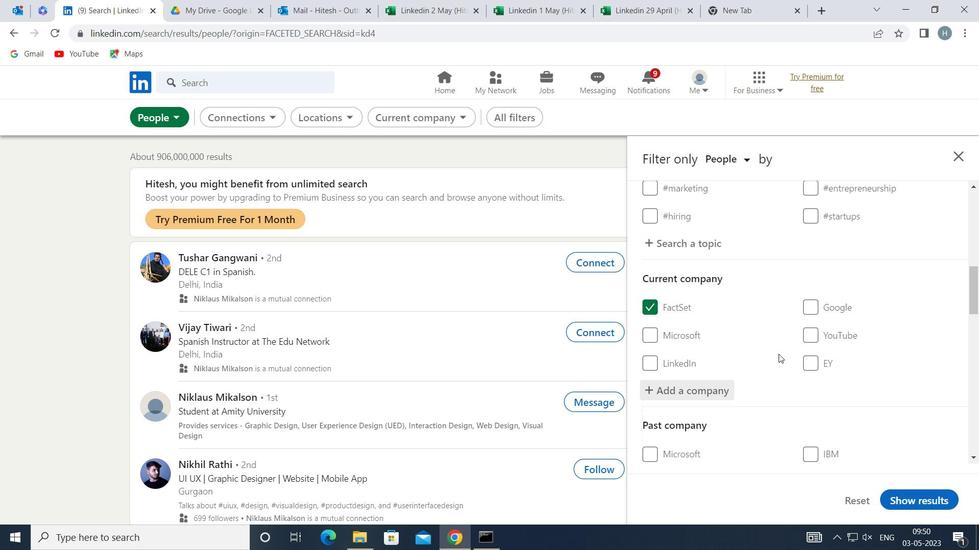 
Action: Mouse scrolled (779, 354) with delta (0, 0)
Screenshot: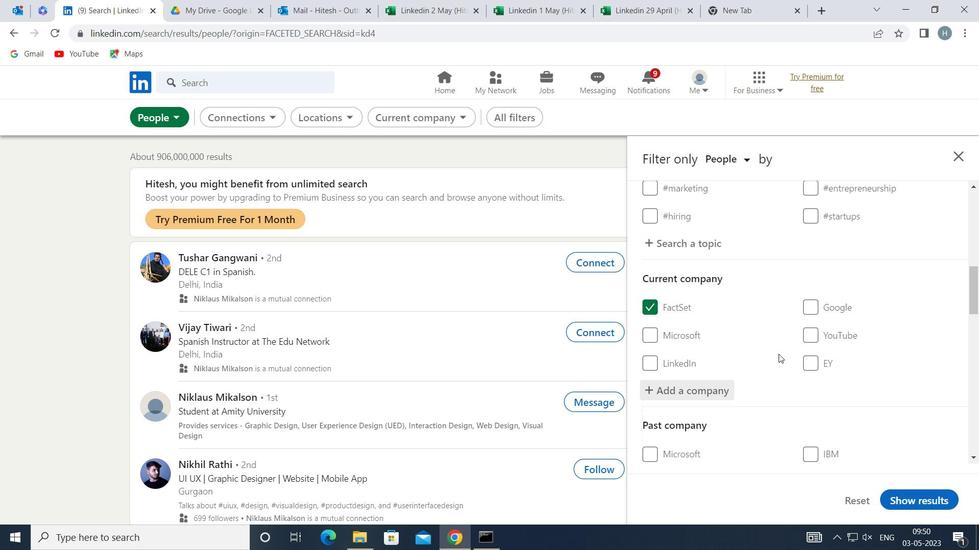 
Action: Mouse scrolled (779, 354) with delta (0, 0)
Screenshot: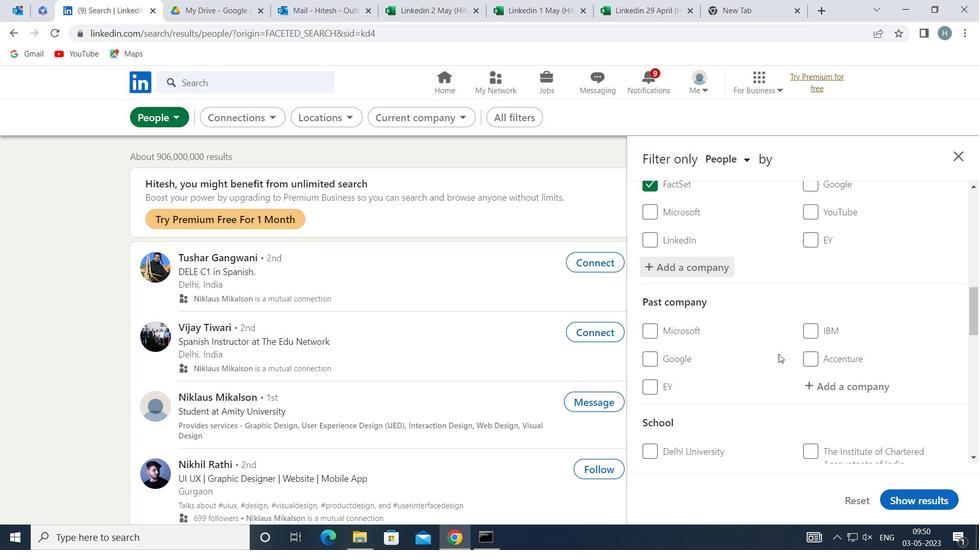 
Action: Mouse scrolled (779, 354) with delta (0, 0)
Screenshot: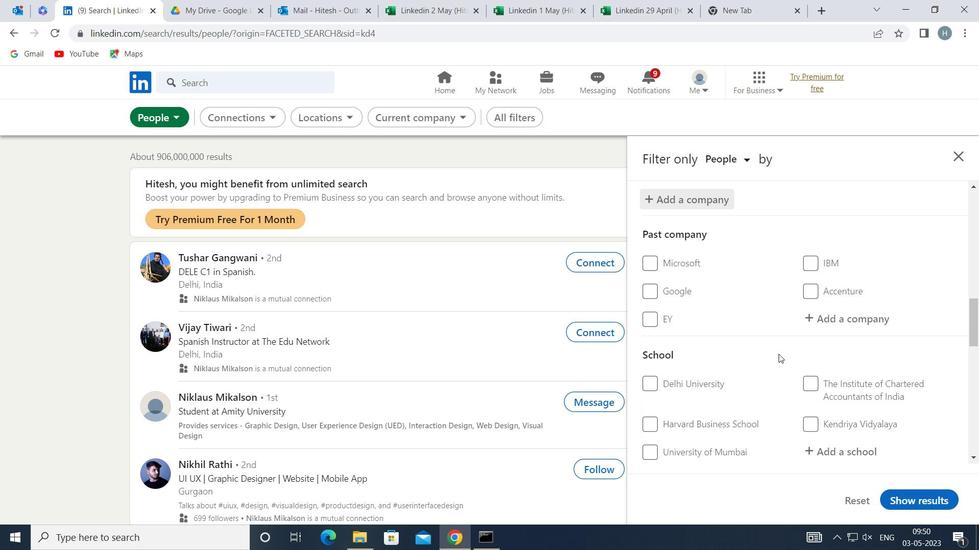
Action: Mouse moved to (828, 389)
Screenshot: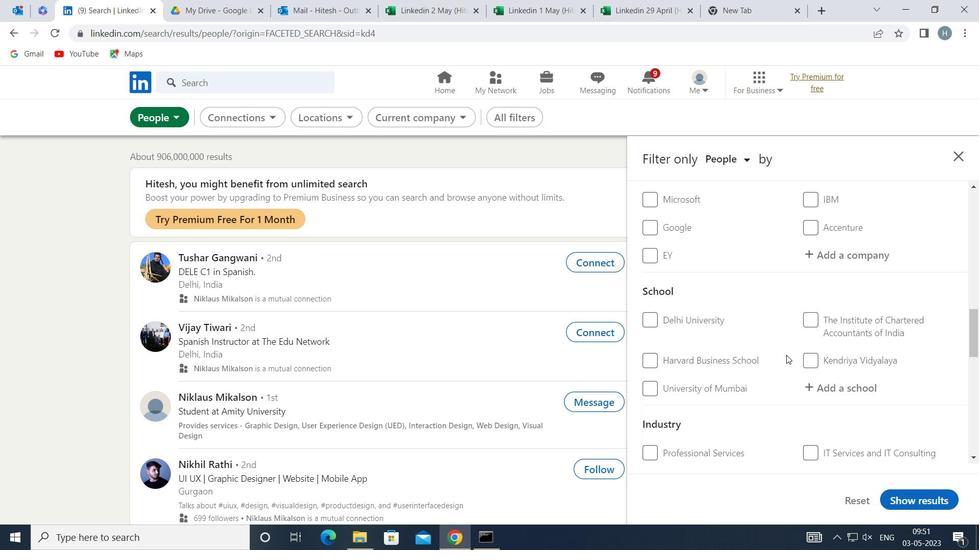 
Action: Mouse pressed left at (828, 389)
Screenshot: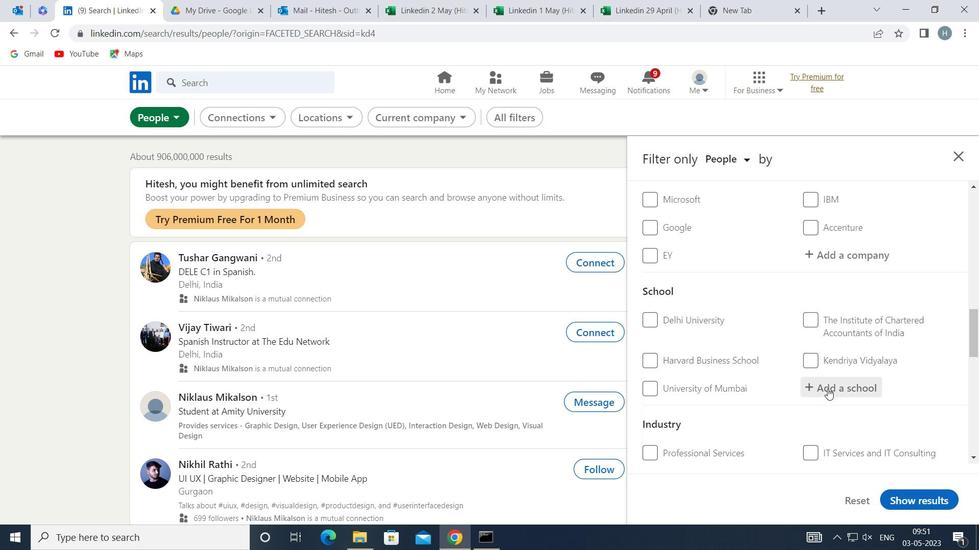 
Action: Key pressed <Key.shift>SHRI<Key.space><Key.shift>SHANKARILA
Screenshot: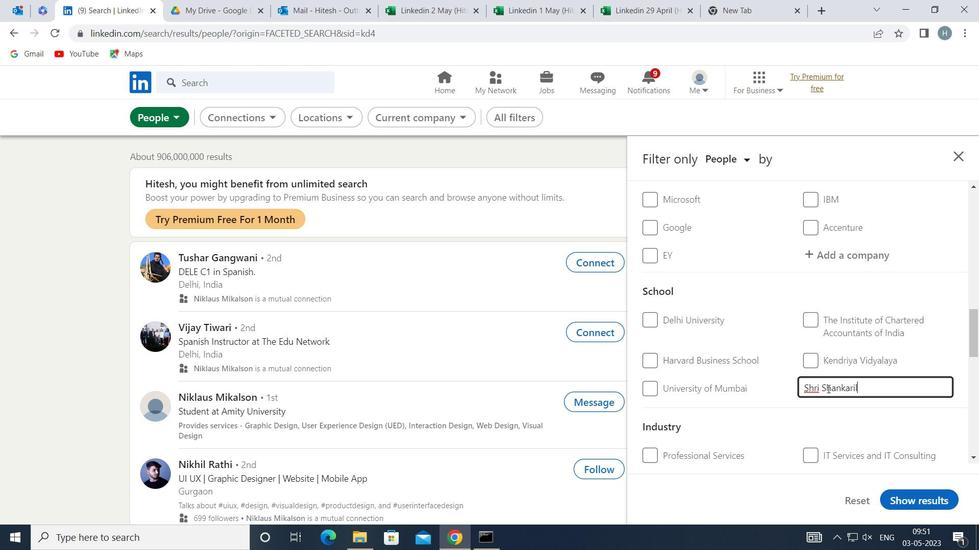 
Action: Mouse moved to (872, 400)
Screenshot: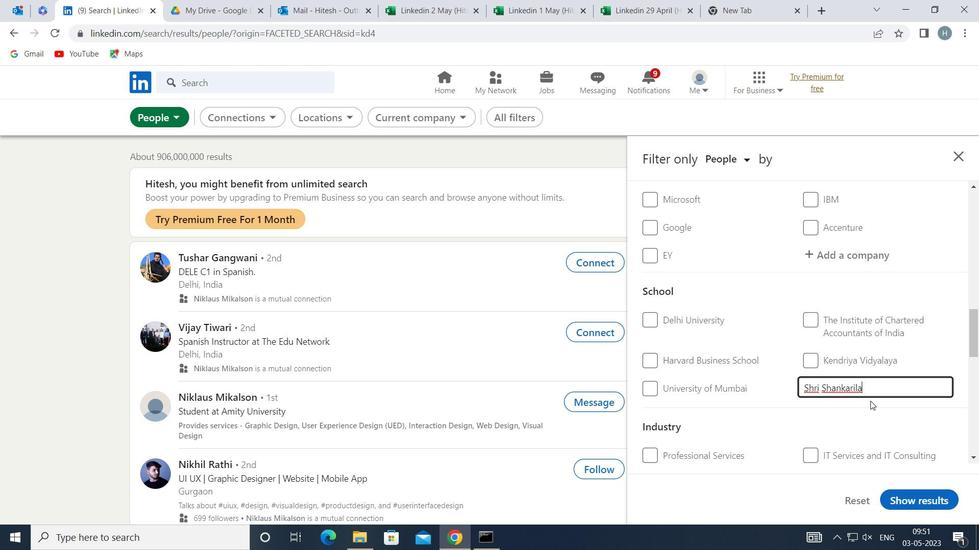 
Action: Key pressed <Key.backspace><Key.backspace><Key.backspace>
Screenshot: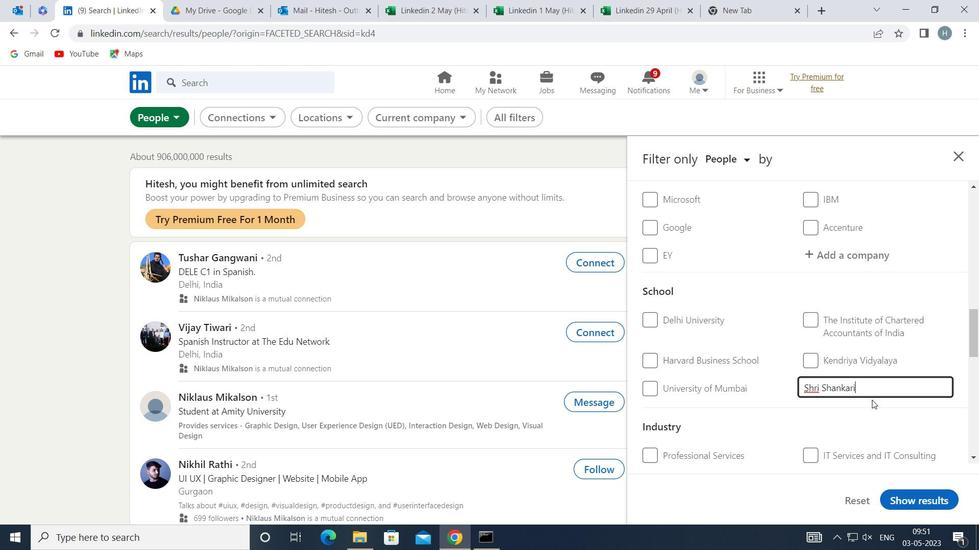 
Action: Mouse moved to (810, 411)
Screenshot: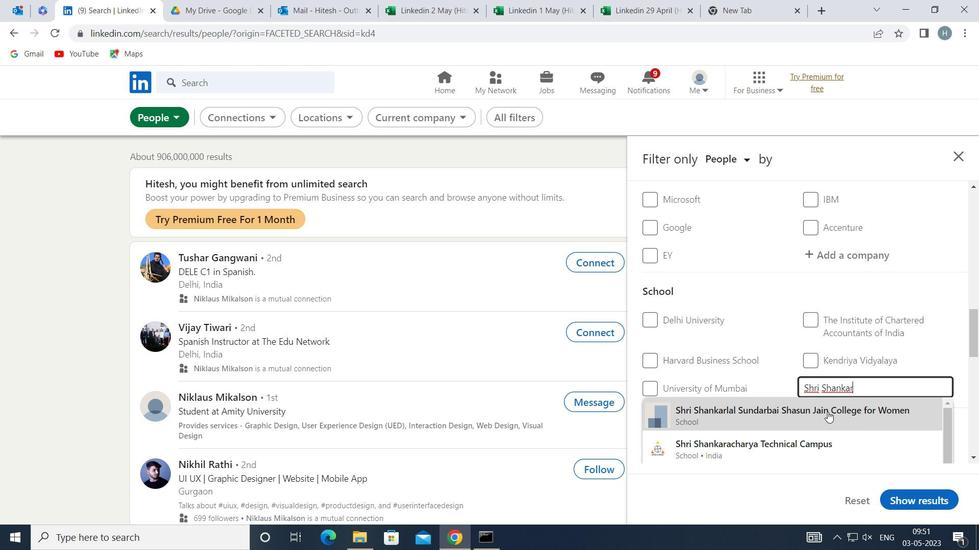 
Action: Mouse pressed left at (810, 411)
Screenshot: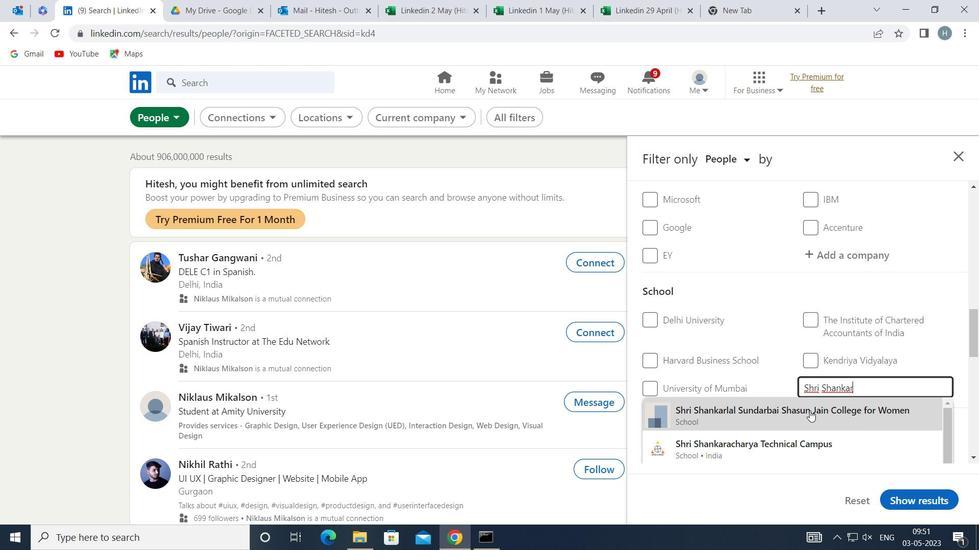 
Action: Mouse moved to (775, 390)
Screenshot: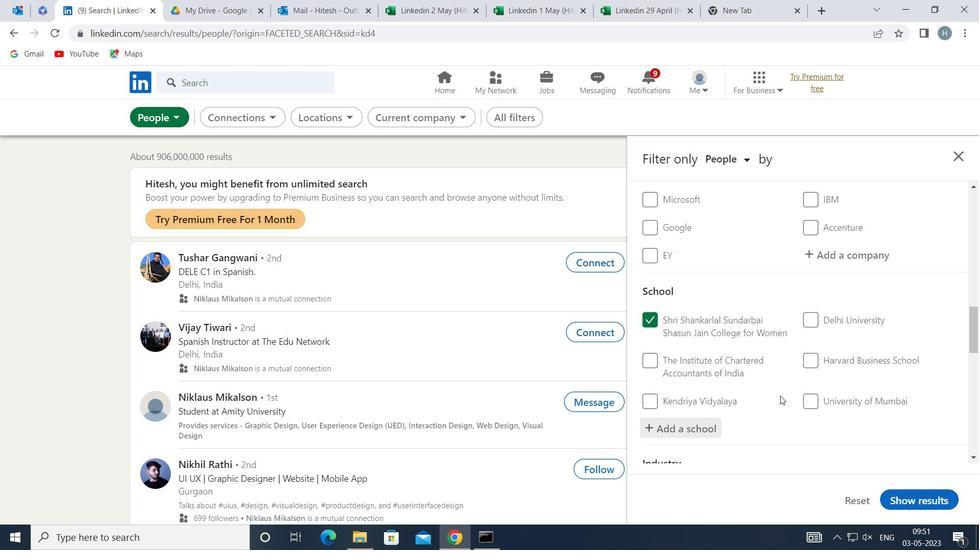 
Action: Mouse scrolled (775, 390) with delta (0, 0)
Screenshot: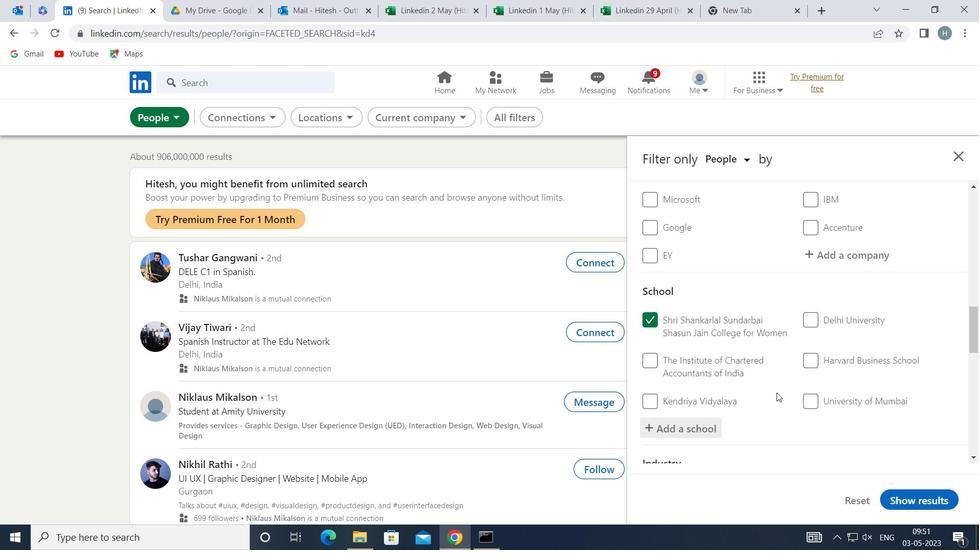 
Action: Mouse scrolled (775, 390) with delta (0, 0)
Screenshot: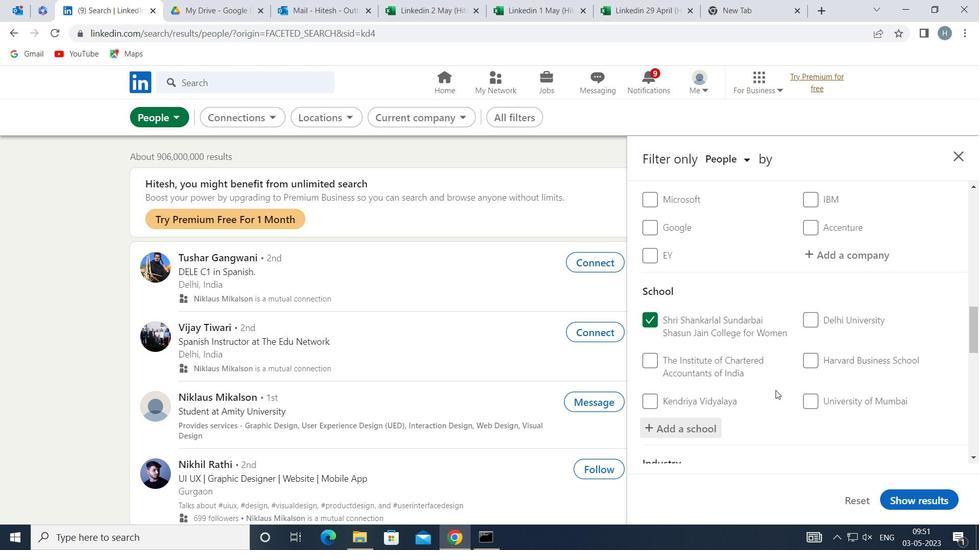 
Action: Mouse moved to (771, 387)
Screenshot: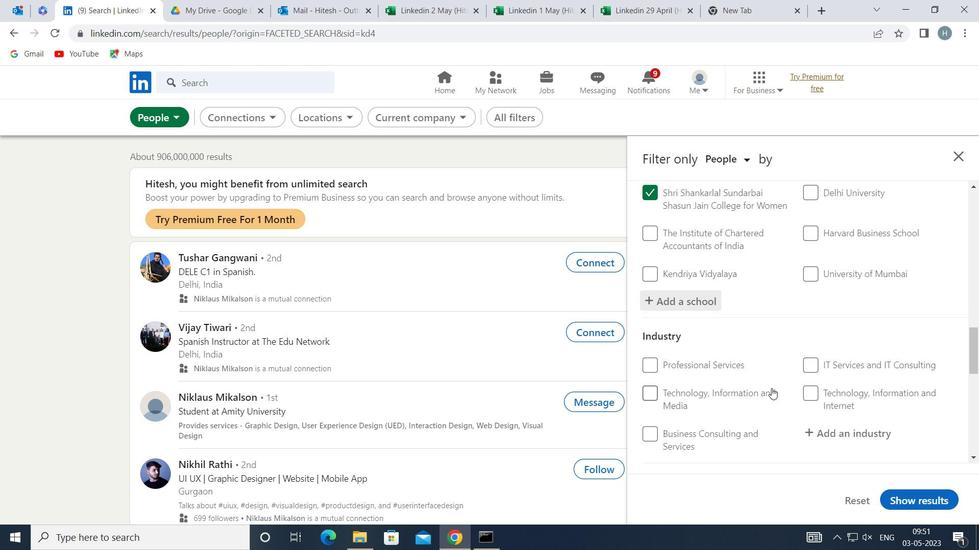 
Action: Mouse scrolled (771, 387) with delta (0, 0)
Screenshot: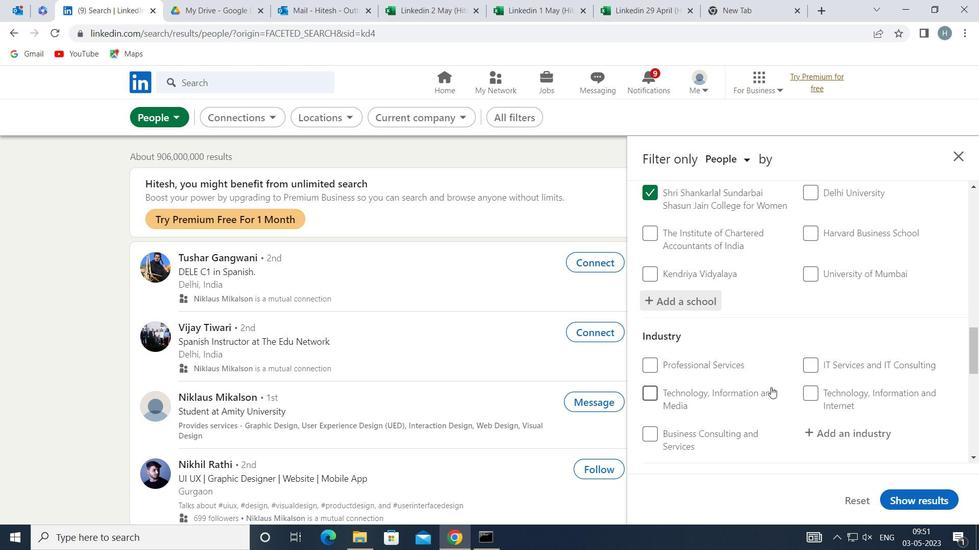 
Action: Mouse moved to (826, 372)
Screenshot: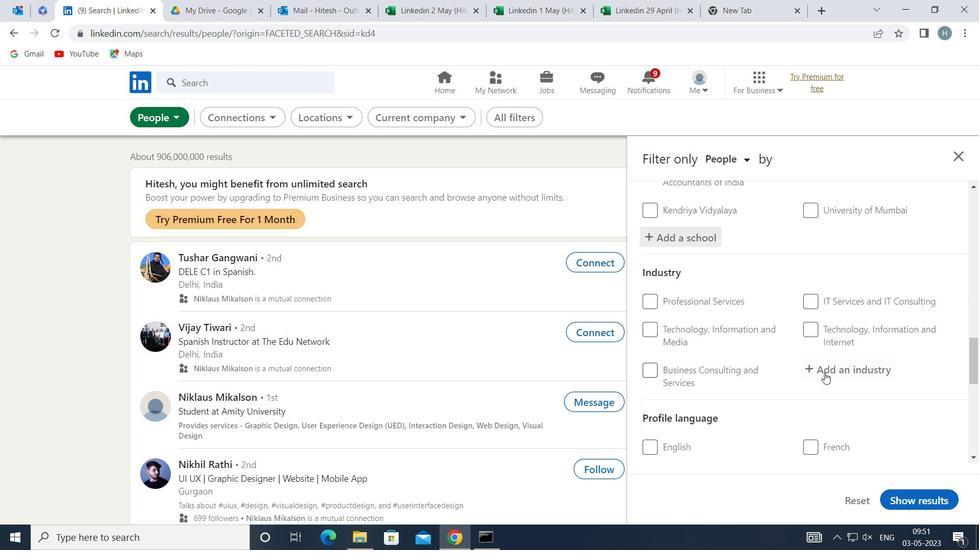 
Action: Mouse pressed left at (826, 372)
Screenshot: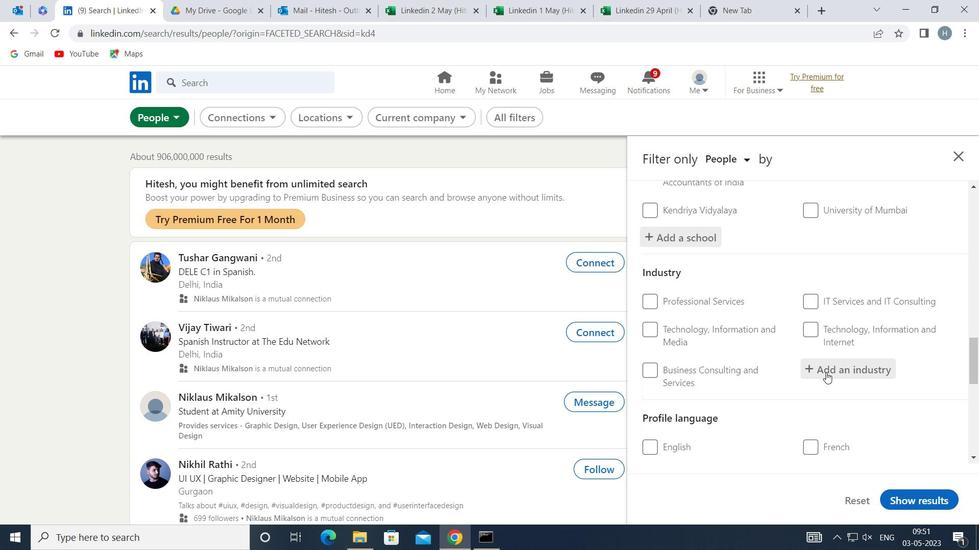 
Action: Key pressed <Key.shift>INTR<Key.backspace>ERNET
Screenshot: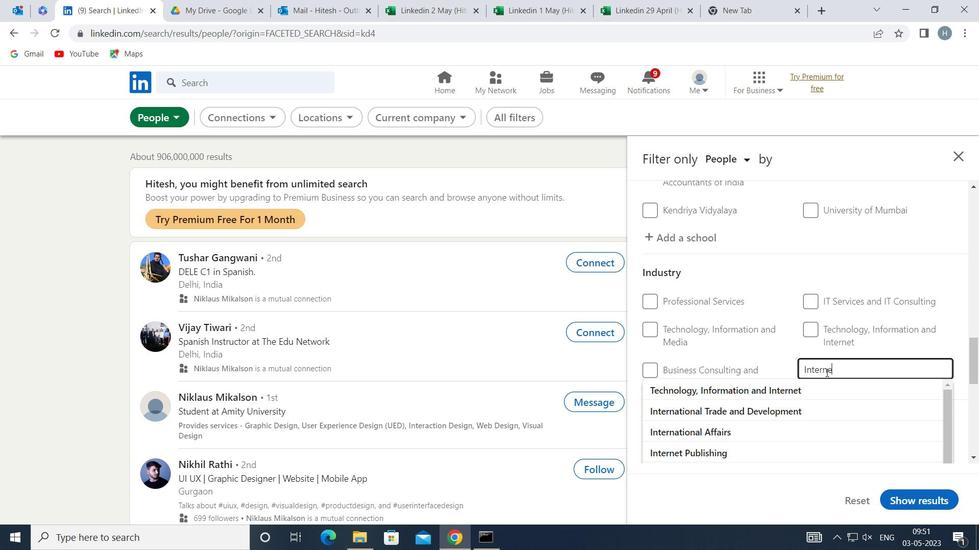 
Action: Mouse moved to (868, 374)
Screenshot: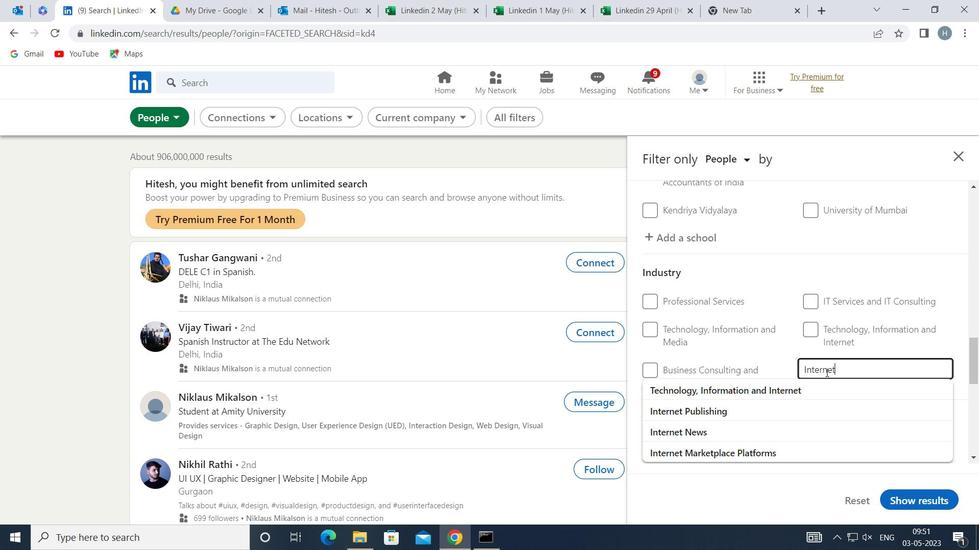 
Action: Key pressed <Key.space><Key.shift>N
Screenshot: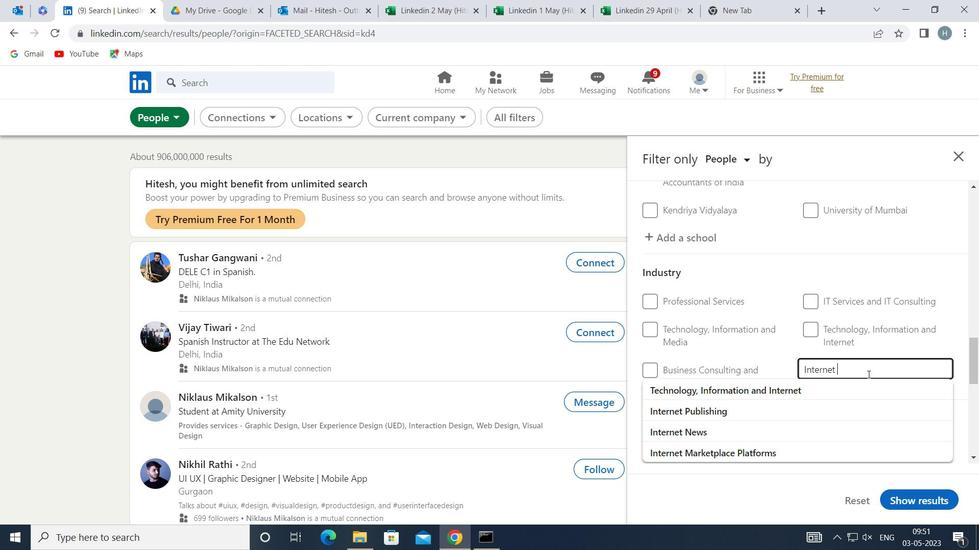 
Action: Mouse moved to (844, 381)
Screenshot: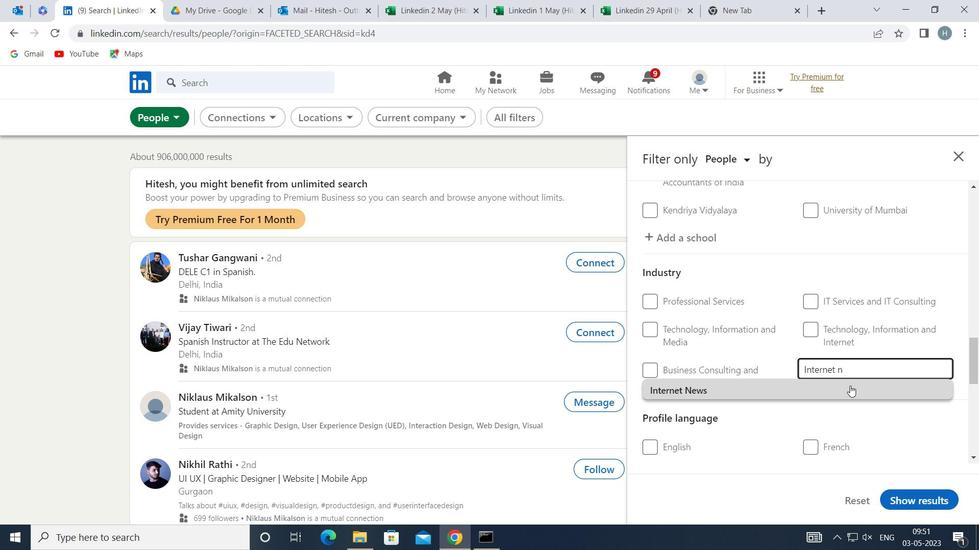 
Action: Mouse pressed left at (844, 381)
Screenshot: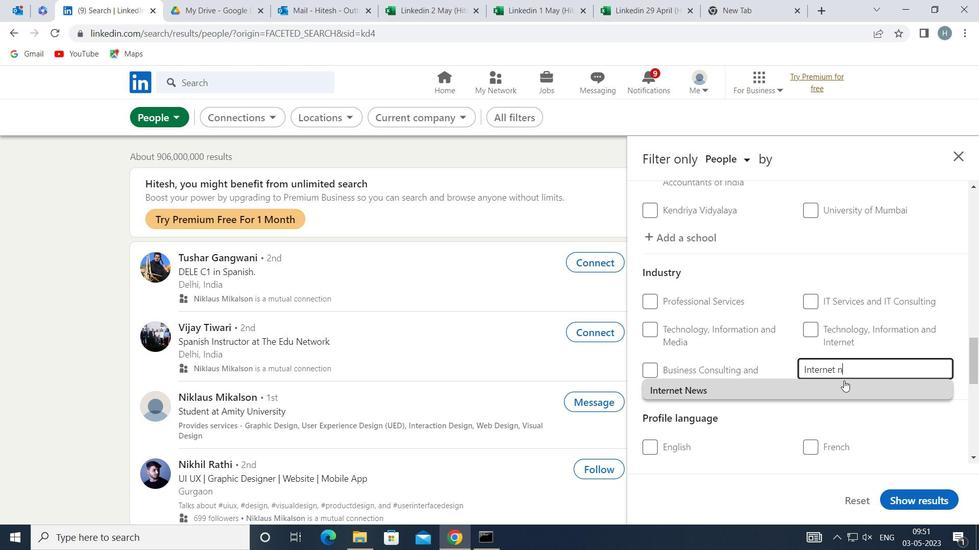 
Action: Mouse moved to (808, 418)
Screenshot: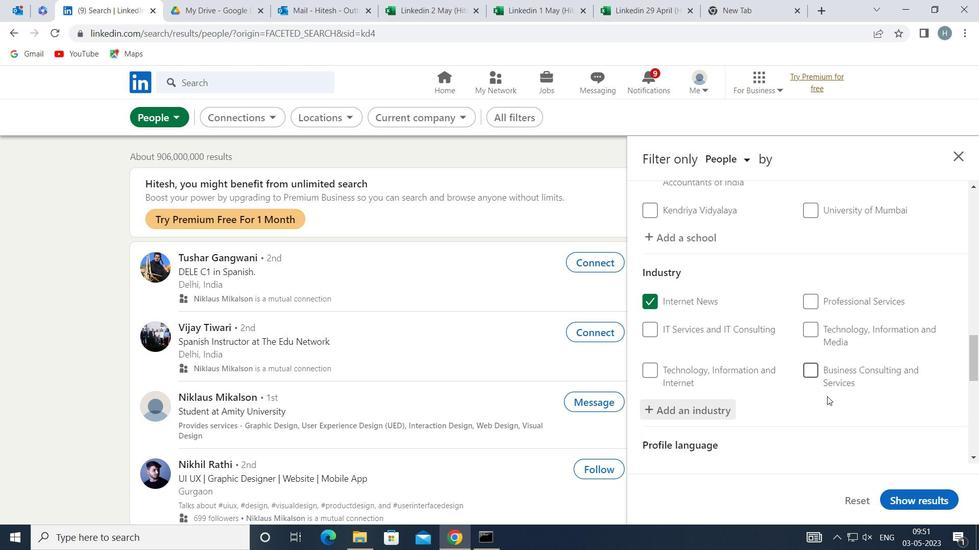 
Action: Mouse scrolled (808, 417) with delta (0, 0)
Screenshot: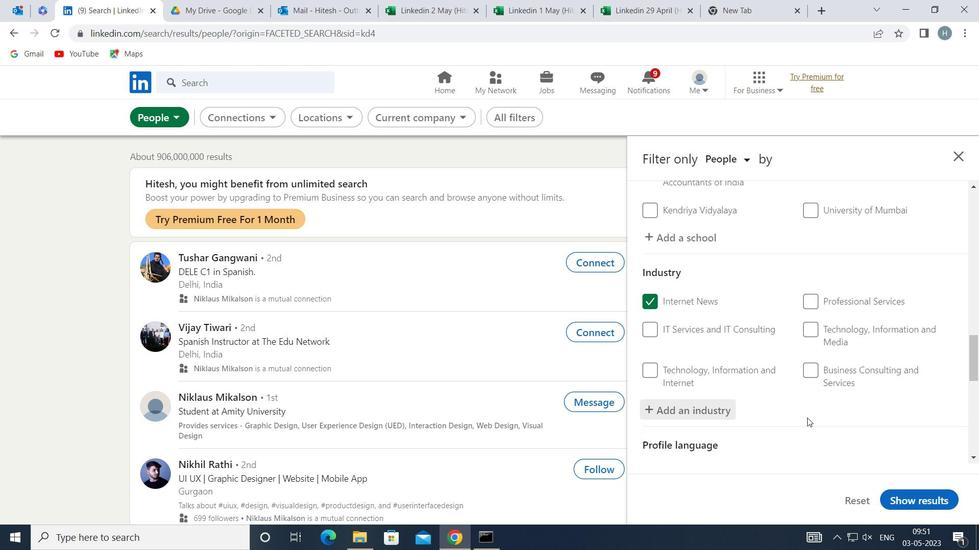 
Action: Mouse scrolled (808, 417) with delta (0, 0)
Screenshot: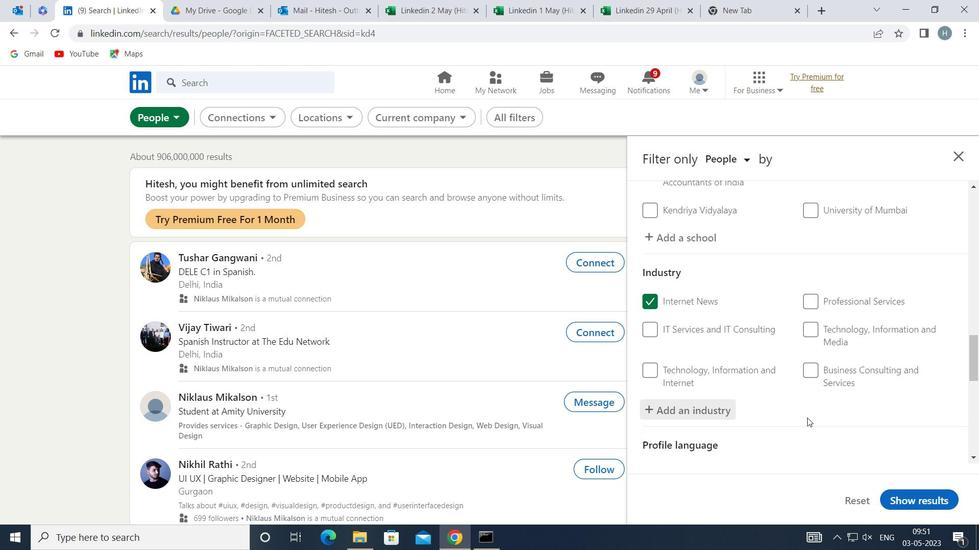 
Action: Mouse moved to (772, 400)
Screenshot: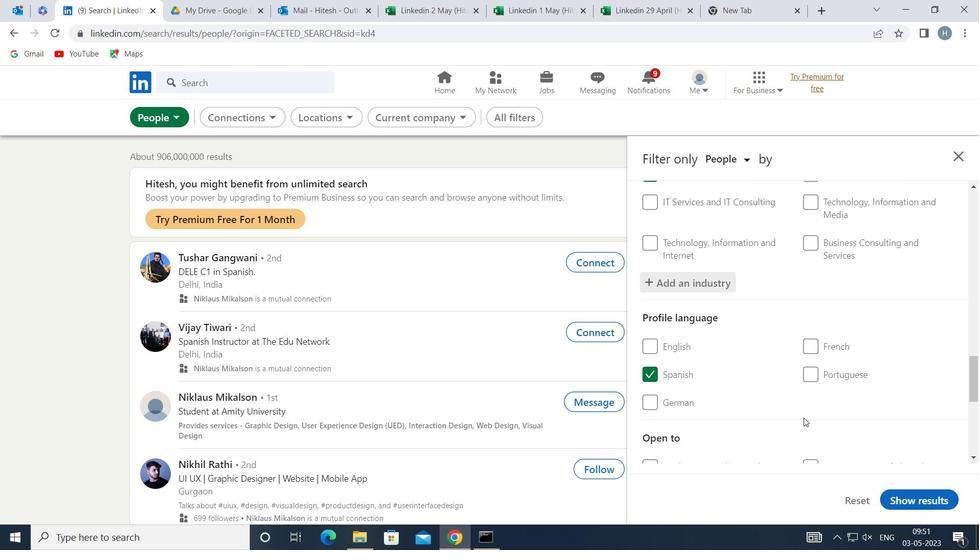 
Action: Mouse scrolled (772, 400) with delta (0, 0)
Screenshot: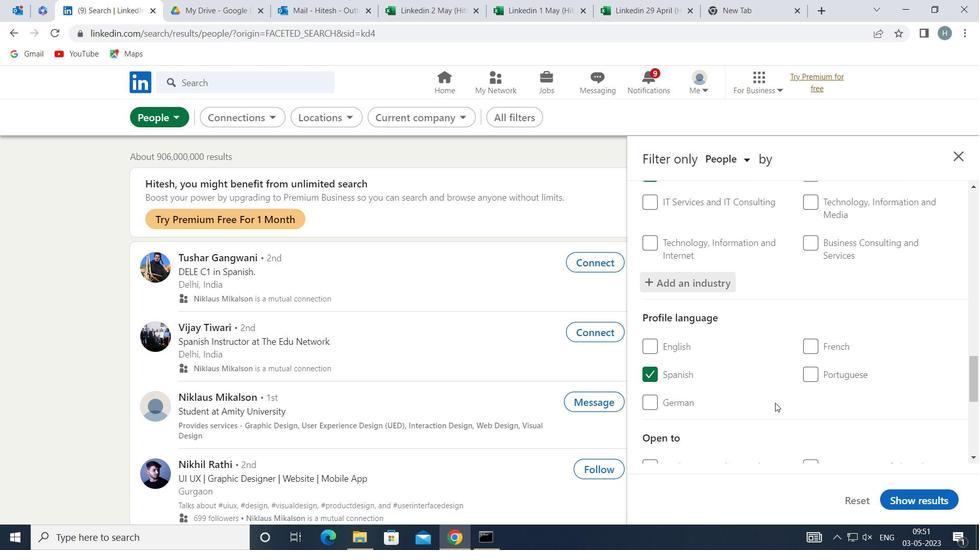 
Action: Mouse scrolled (772, 400) with delta (0, 0)
Screenshot: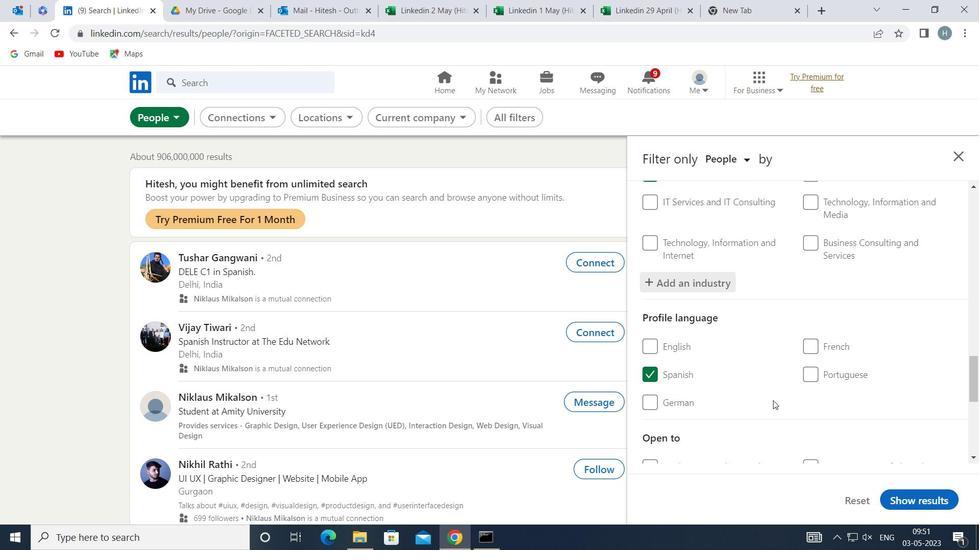 
Action: Mouse scrolled (772, 400) with delta (0, 0)
Screenshot: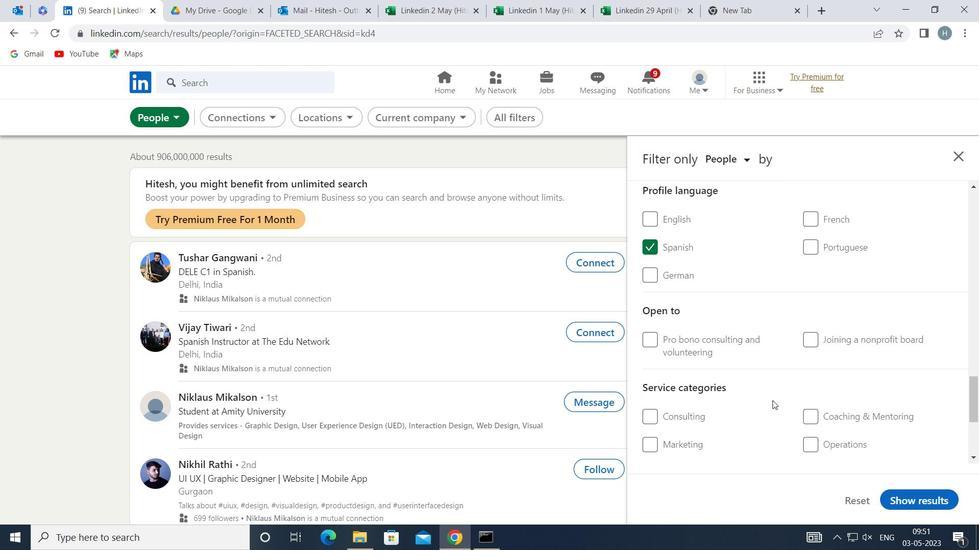 
Action: Mouse scrolled (772, 400) with delta (0, 0)
Screenshot: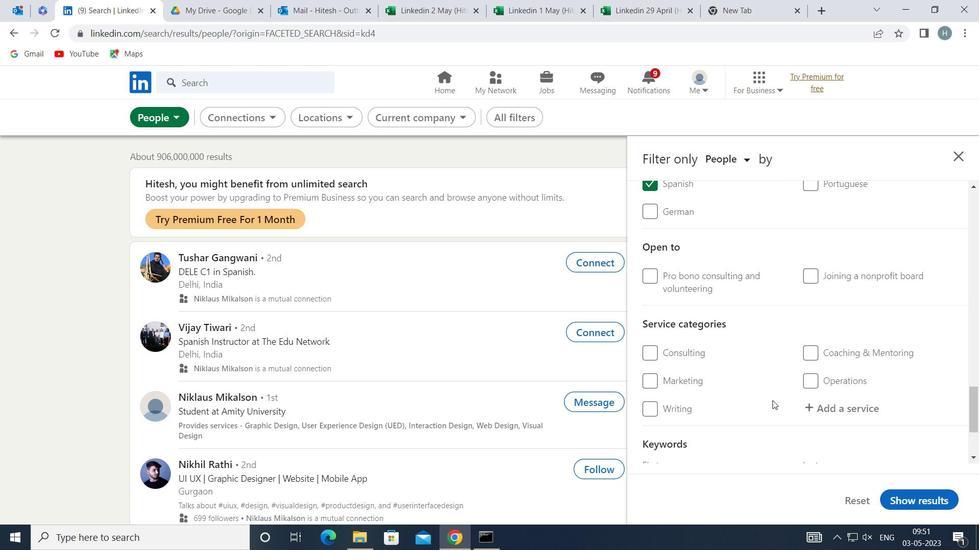 
Action: Mouse moved to (850, 346)
Screenshot: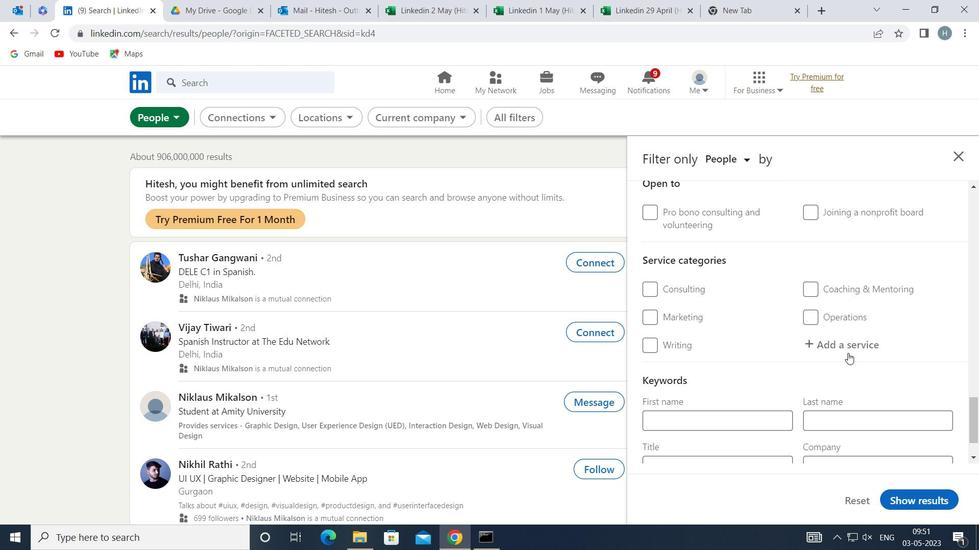 
Action: Mouse pressed left at (850, 346)
Screenshot: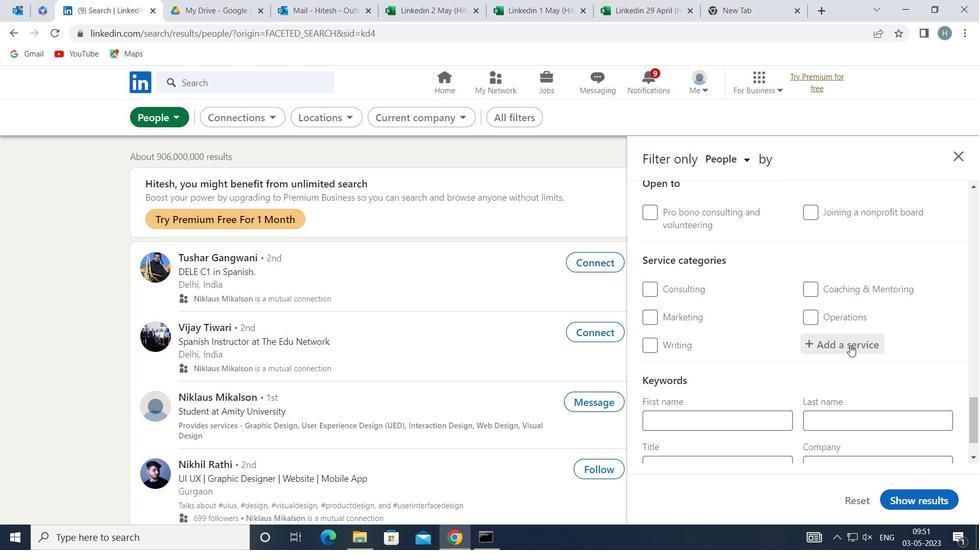 
Action: Key pressed <Key.shift>DATA<Key.space><Key.shift>EN
Screenshot: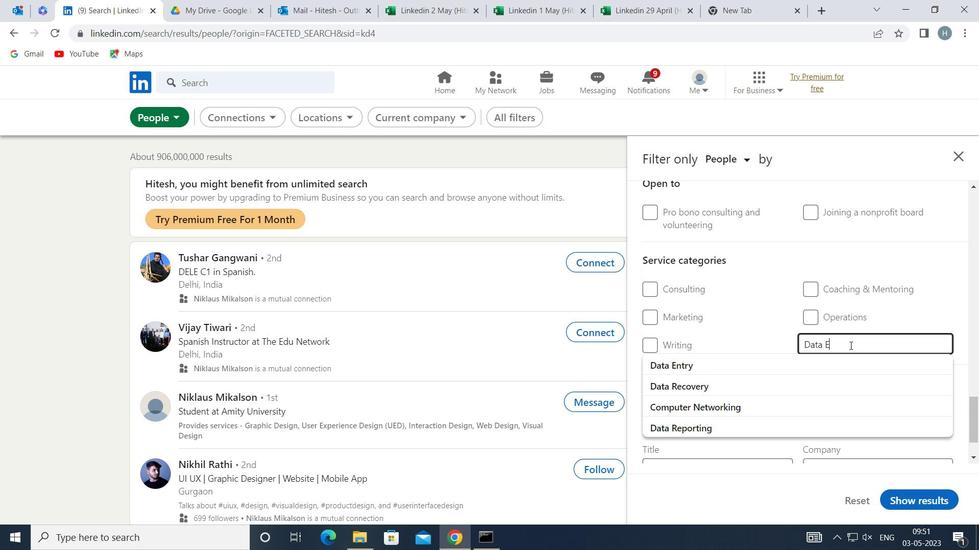 
Action: Mouse moved to (815, 358)
Screenshot: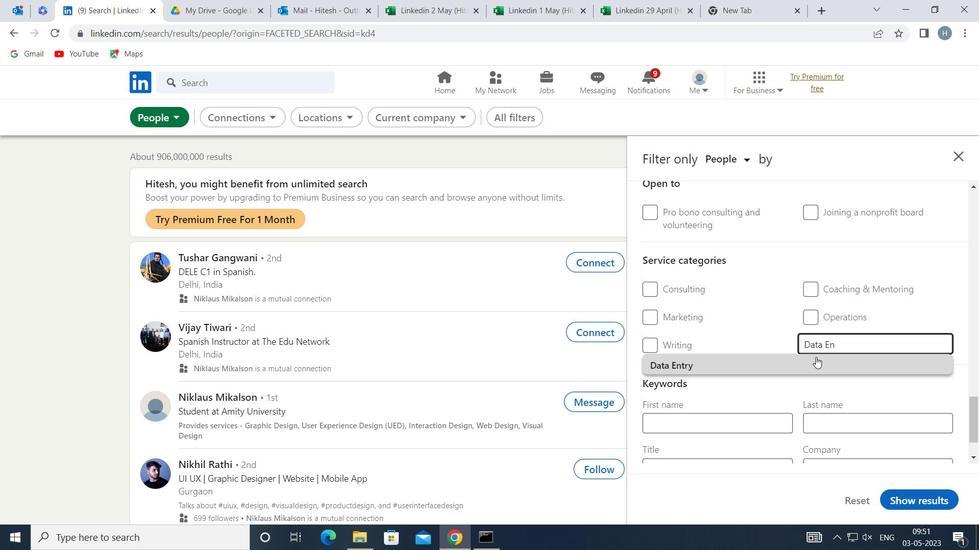 
Action: Mouse pressed left at (815, 358)
Screenshot: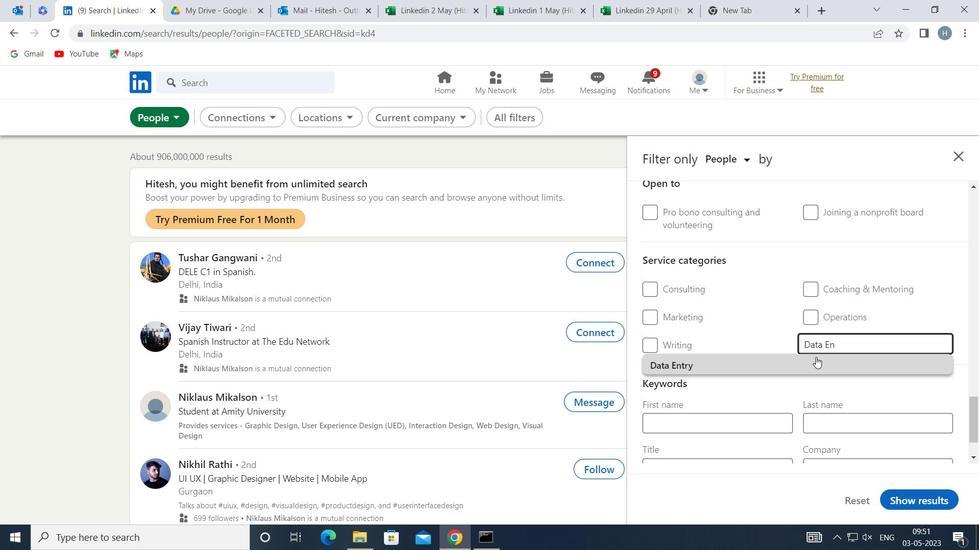 
Action: Mouse moved to (777, 366)
Screenshot: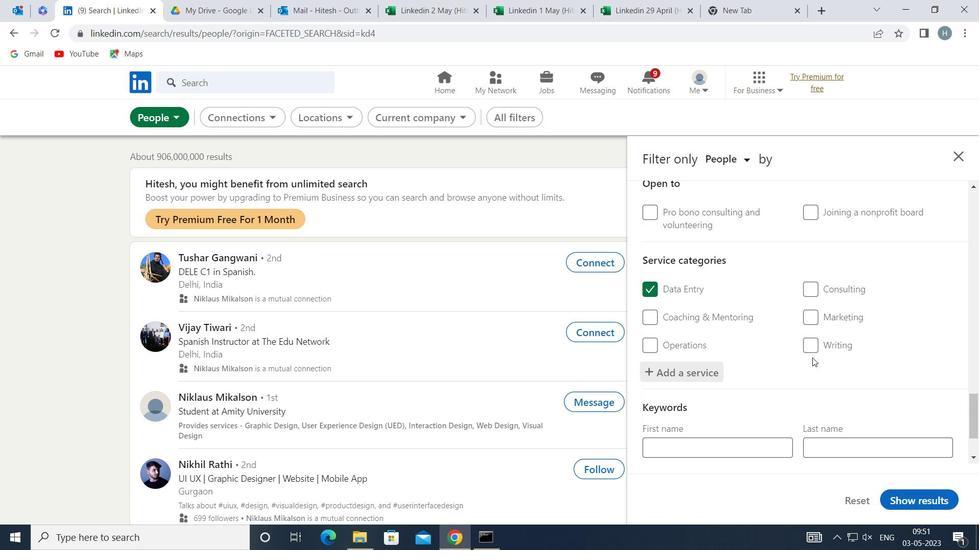 
Action: Mouse scrolled (777, 366) with delta (0, 0)
Screenshot: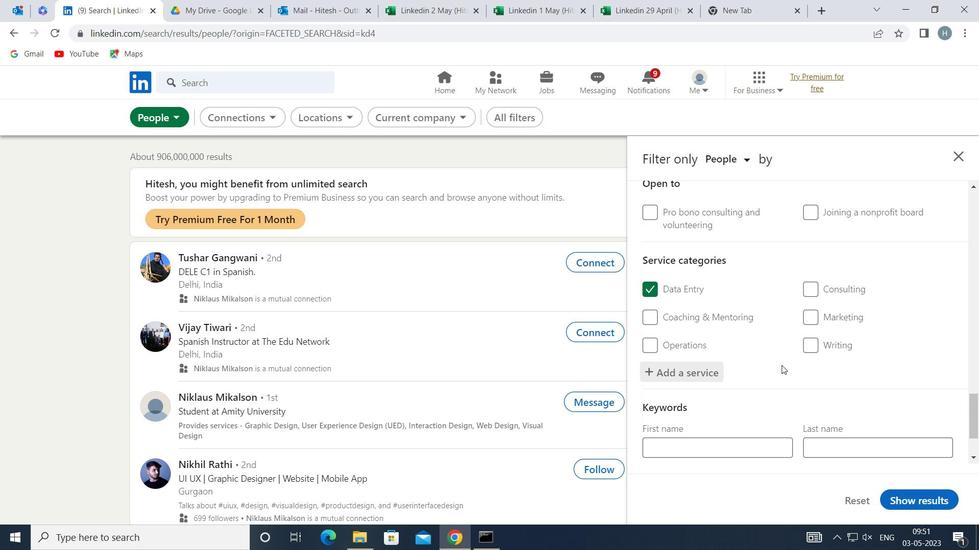 
Action: Mouse scrolled (777, 366) with delta (0, 0)
Screenshot: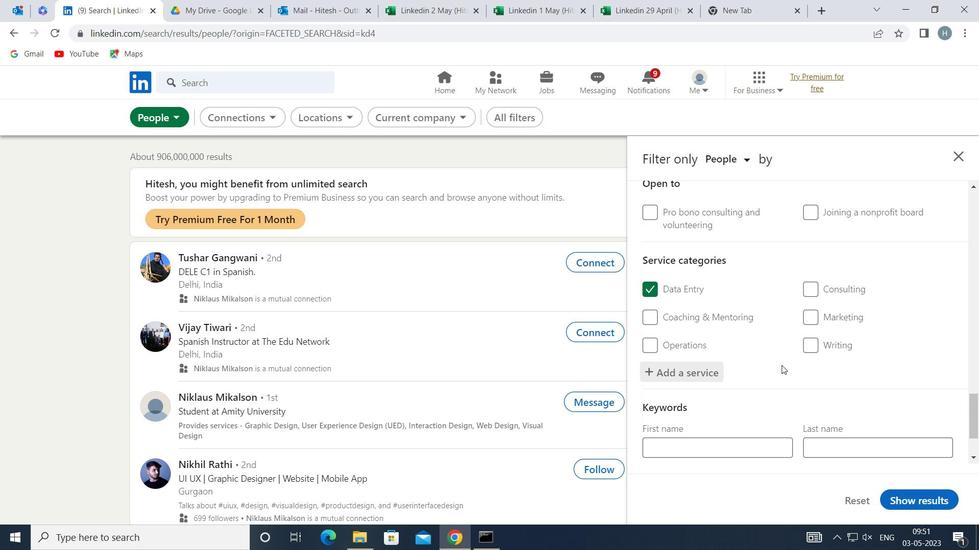 
Action: Mouse scrolled (777, 366) with delta (0, 0)
Screenshot: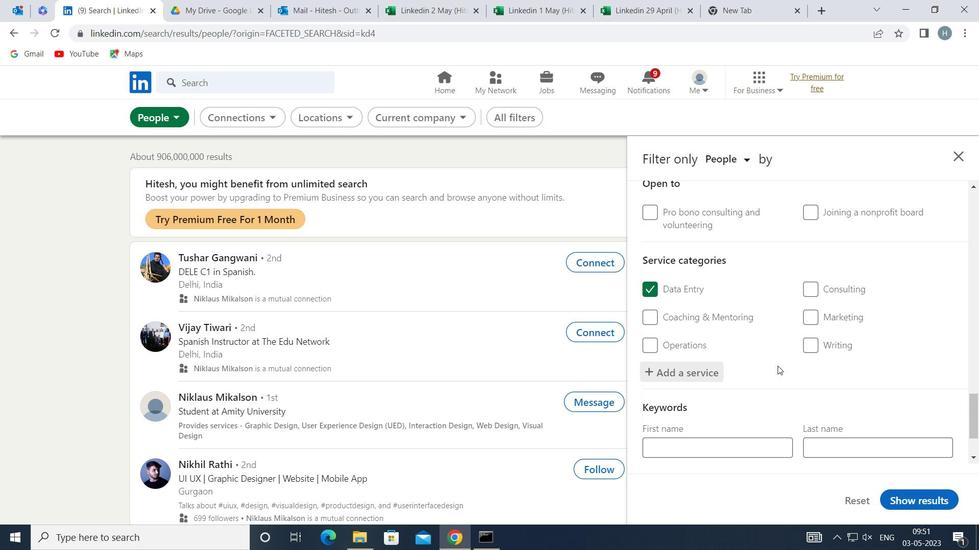 
Action: Mouse scrolled (777, 366) with delta (0, 0)
Screenshot: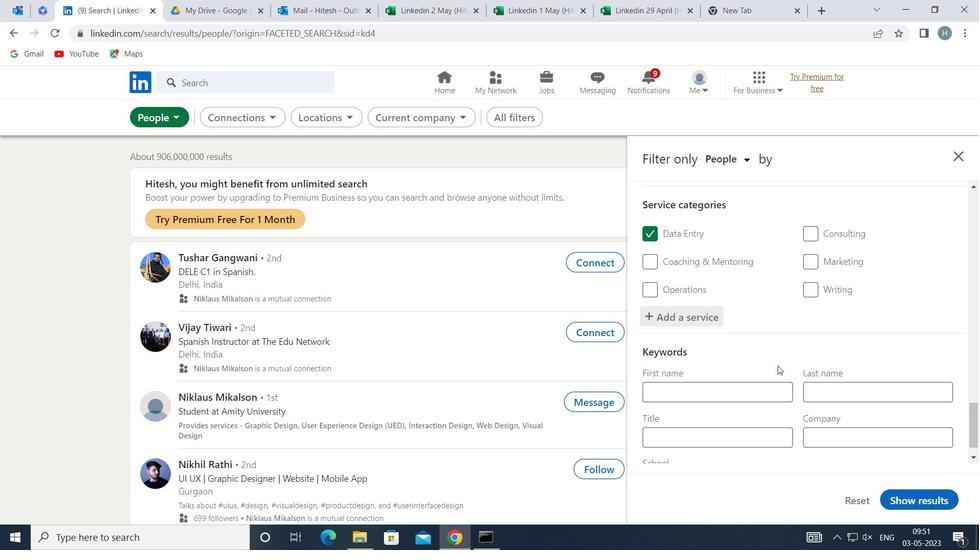 
Action: Mouse moved to (777, 367)
Screenshot: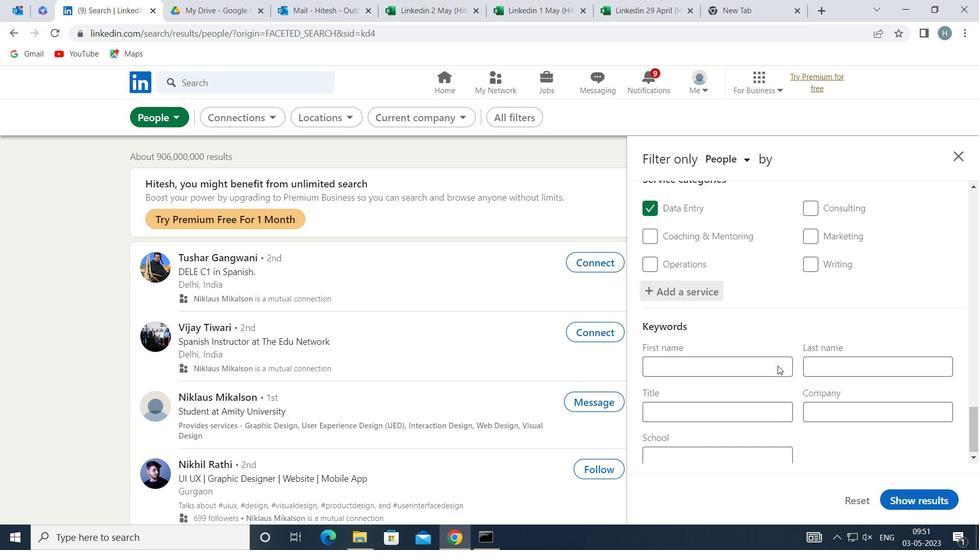 
Action: Mouse scrolled (777, 367) with delta (0, 0)
Screenshot: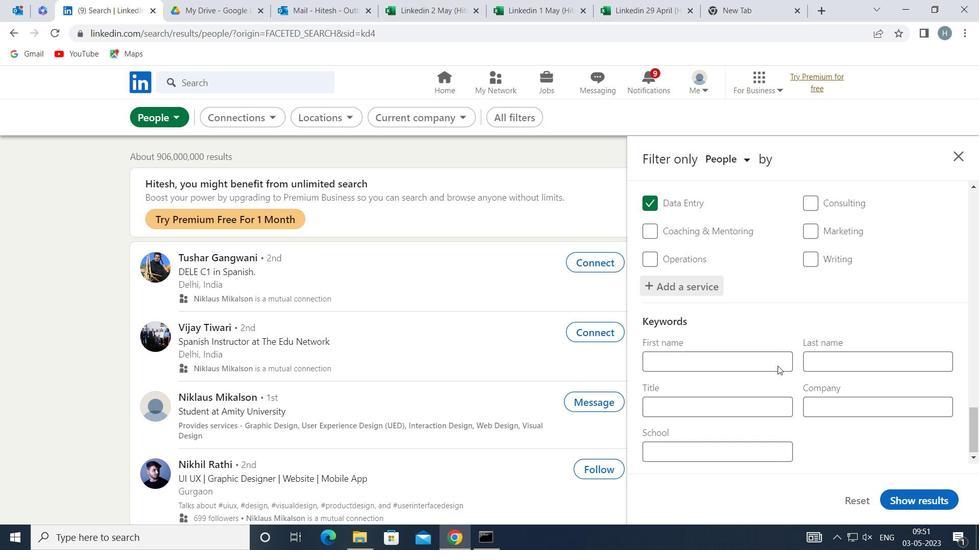 
Action: Mouse moved to (764, 404)
Screenshot: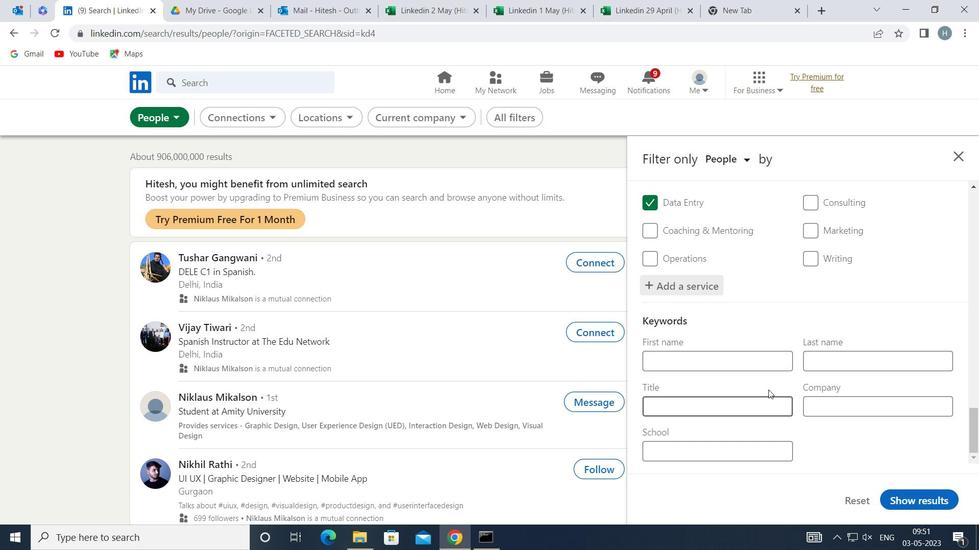 
Action: Mouse pressed left at (764, 404)
Screenshot: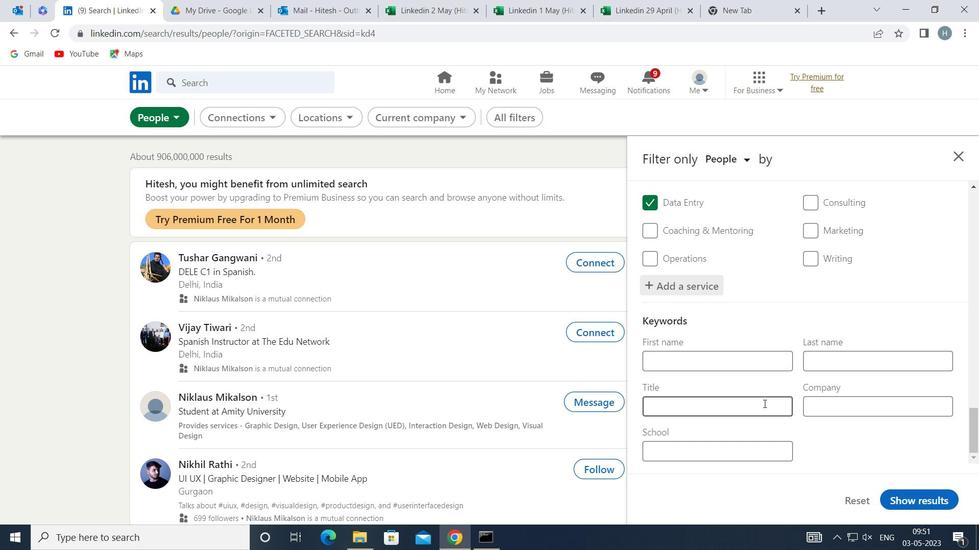 
Action: Key pressed <Key.shift>ASSISTANT<Key.space><Key.shift>MANAGER
Screenshot: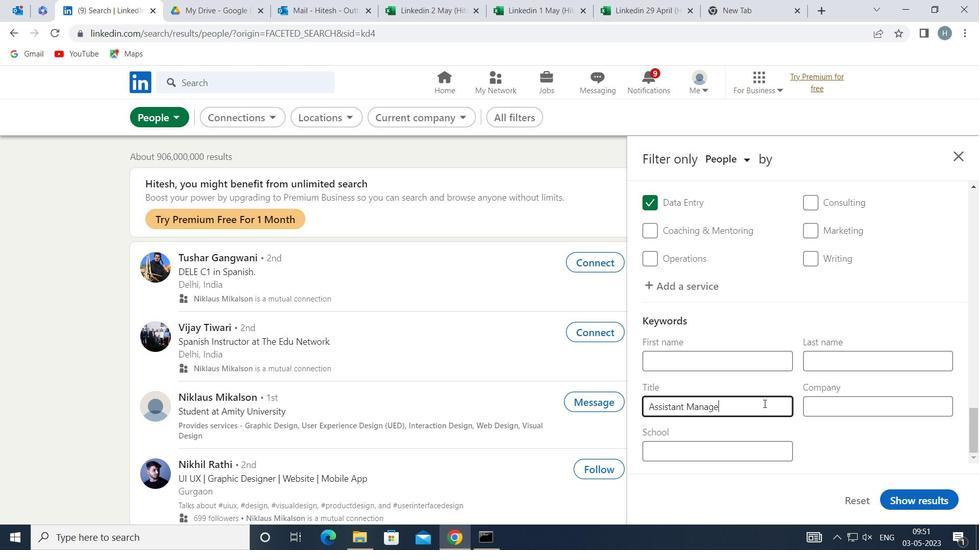 
Action: Mouse moved to (921, 500)
Screenshot: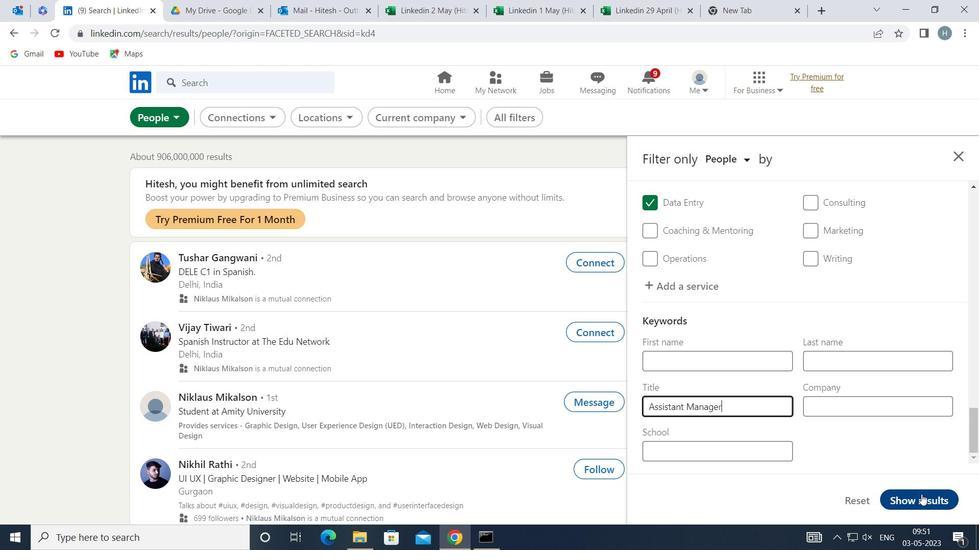 
Action: Mouse pressed left at (921, 500)
Screenshot: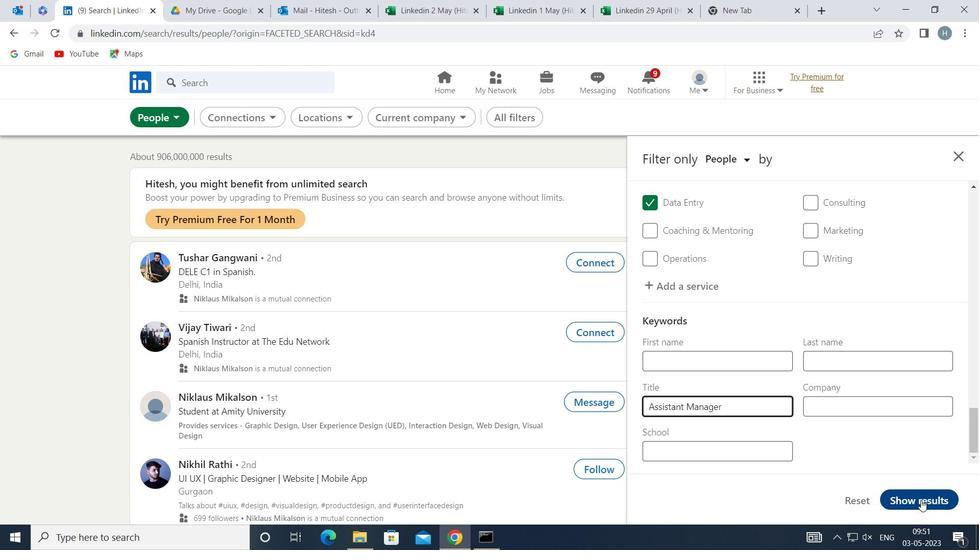 
Action: Mouse moved to (713, 348)
Screenshot: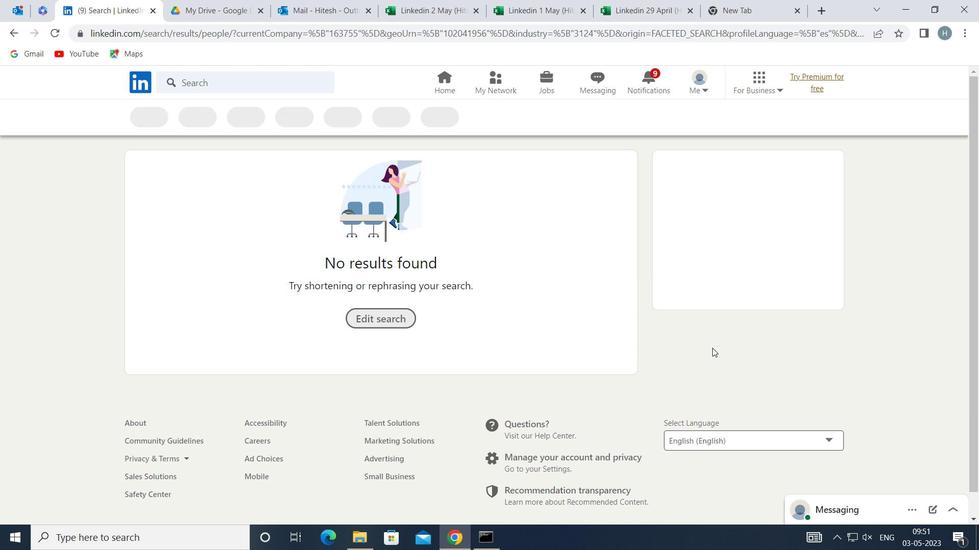 
